 Task: Find a place to stay in Haicheng, China from 12th to 16th July for 3 adults, with a price range of ₹820 to ₹100000+ and amenities like Wifi and Free parking.
Action: Mouse moved to (411, 101)
Screenshot: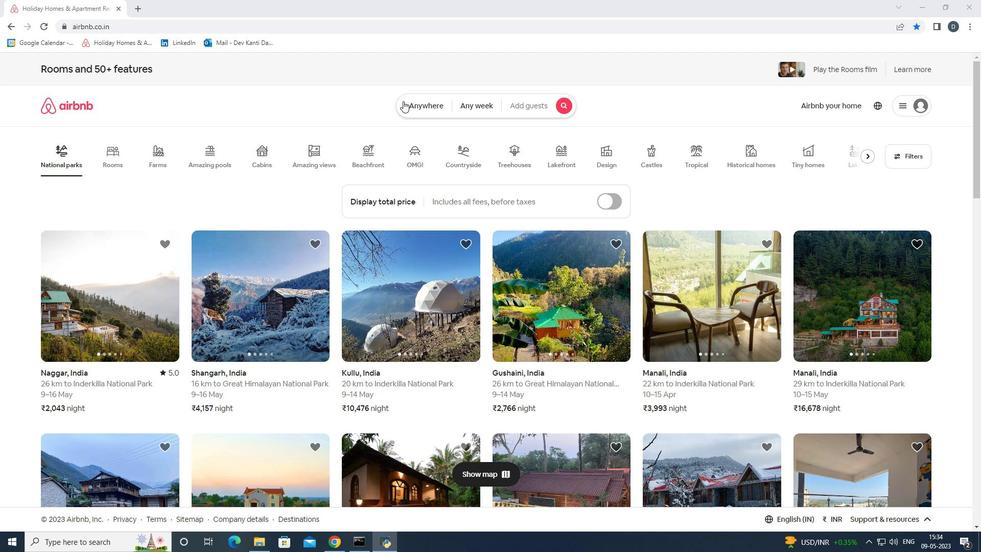 
Action: Mouse pressed left at (411, 101)
Screenshot: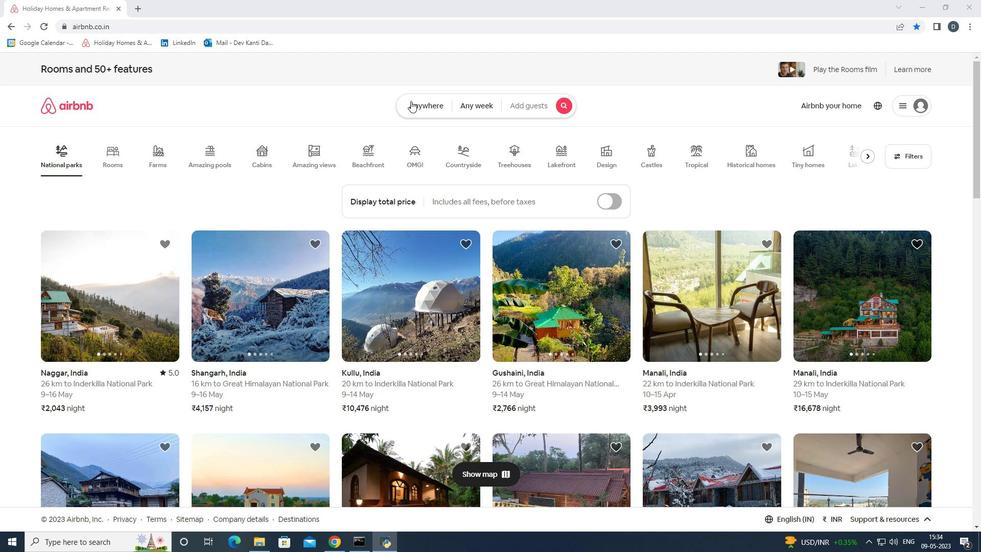 
Action: Mouse moved to (359, 149)
Screenshot: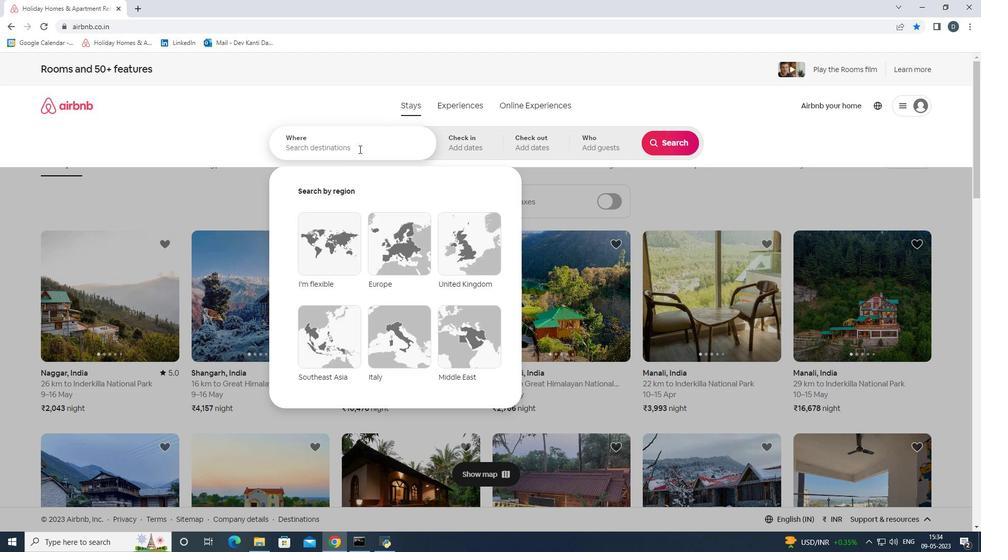 
Action: Mouse pressed left at (359, 149)
Screenshot: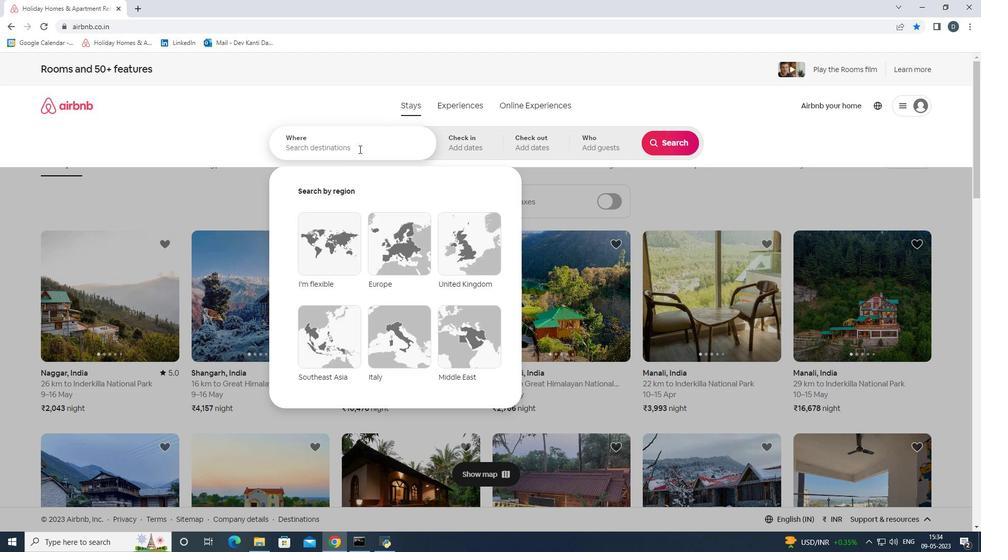 
Action: Key pressed <Key.shift><Key.shift><Key.shift><Key.shift><Key.shift><Key.shift><Key.shift><Key.shift><Key.shift>Haicheng,<Key.space><Key.shift><Key.shift><Key.shift><Key.shift><Key.shift><Key.shift><Key.shift><Key.shift><Key.shift>China<Key.enter>
Screenshot: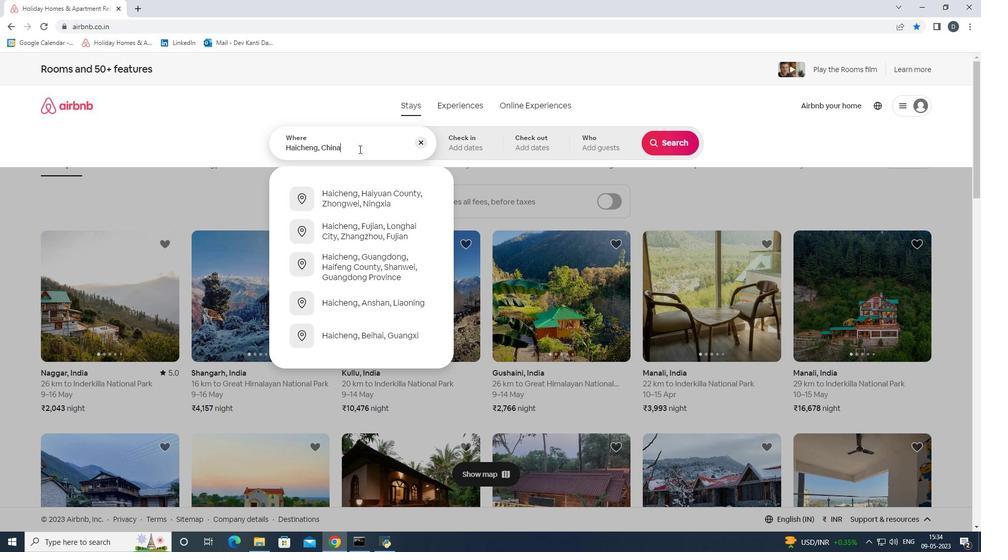 
Action: Mouse moved to (663, 231)
Screenshot: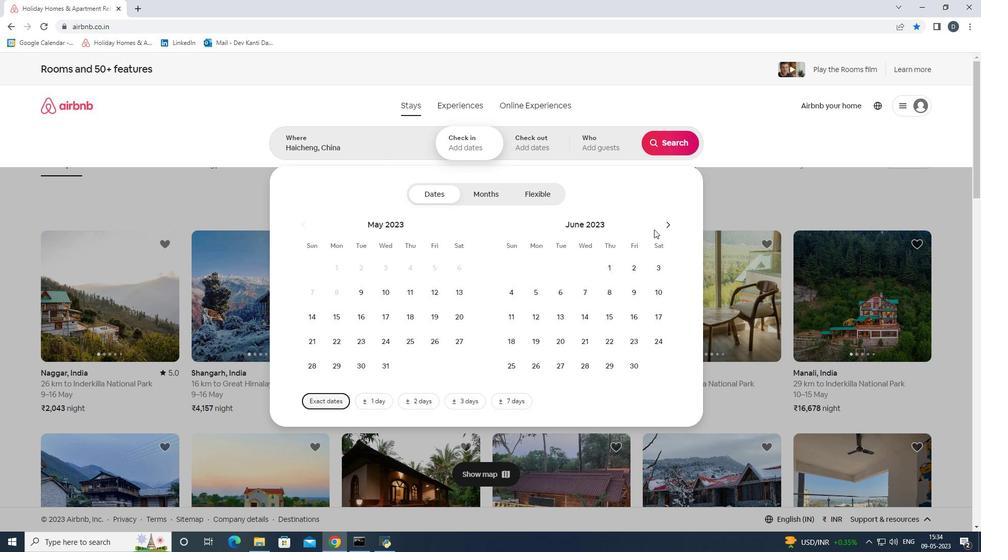 
Action: Mouse pressed left at (663, 231)
Screenshot: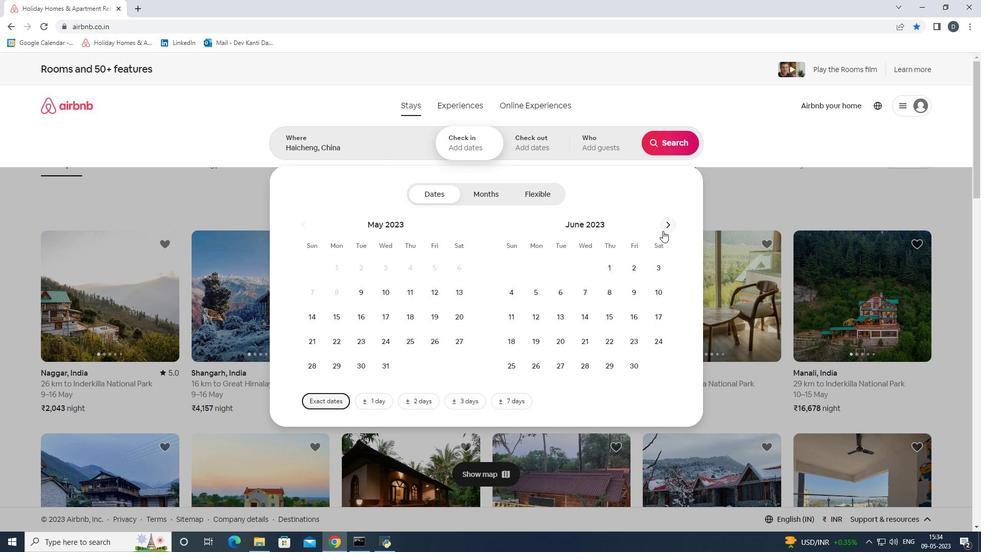 
Action: Mouse moved to (667, 226)
Screenshot: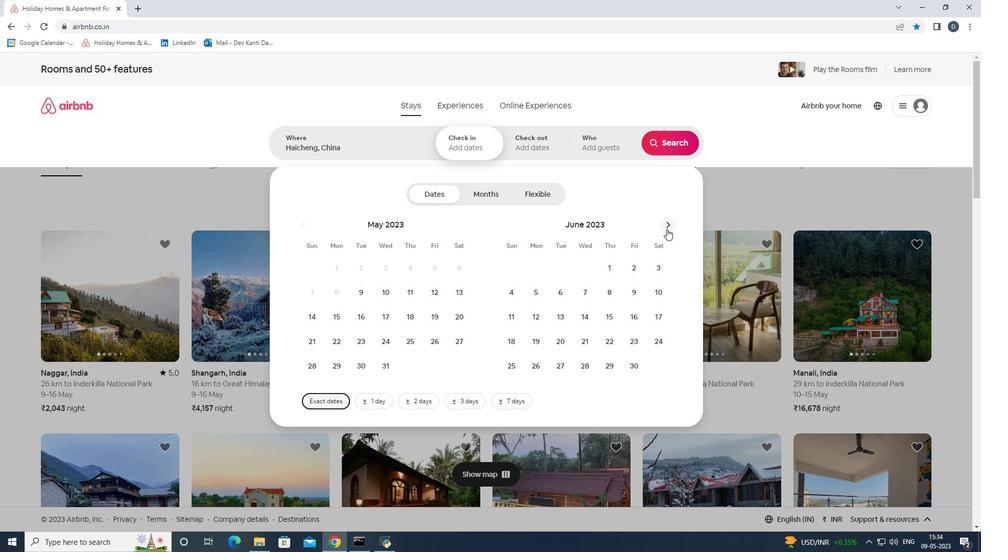 
Action: Mouse pressed left at (667, 226)
Screenshot: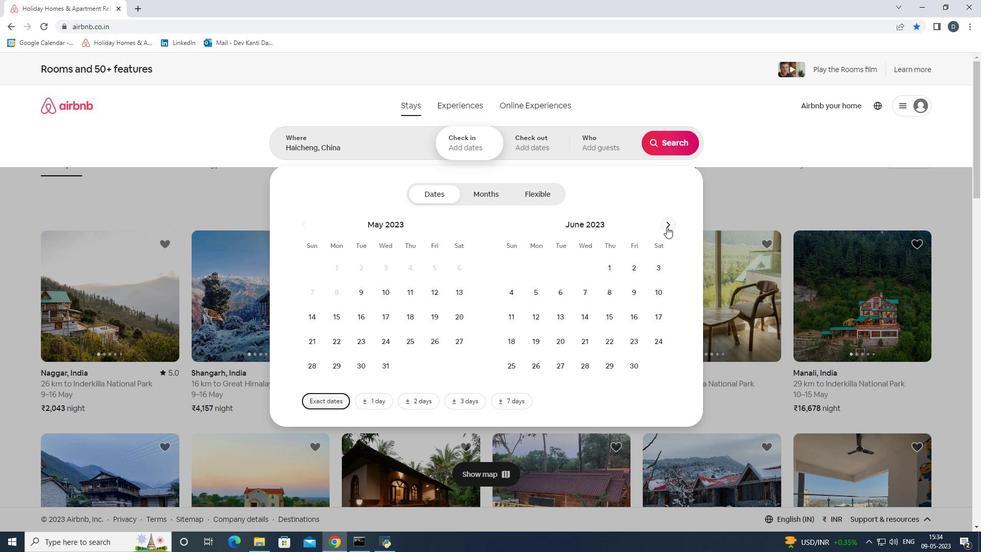 
Action: Mouse moved to (589, 314)
Screenshot: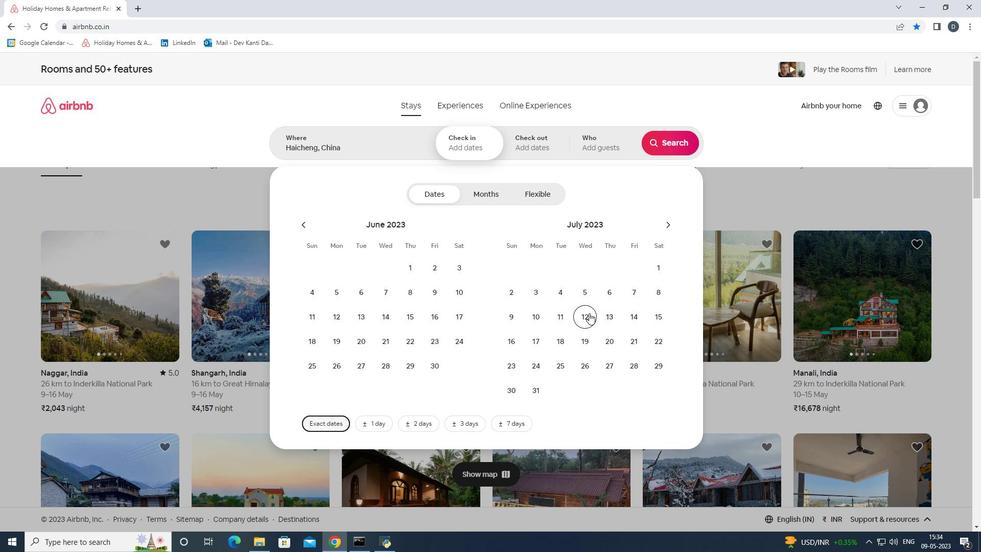 
Action: Mouse pressed left at (589, 314)
Screenshot: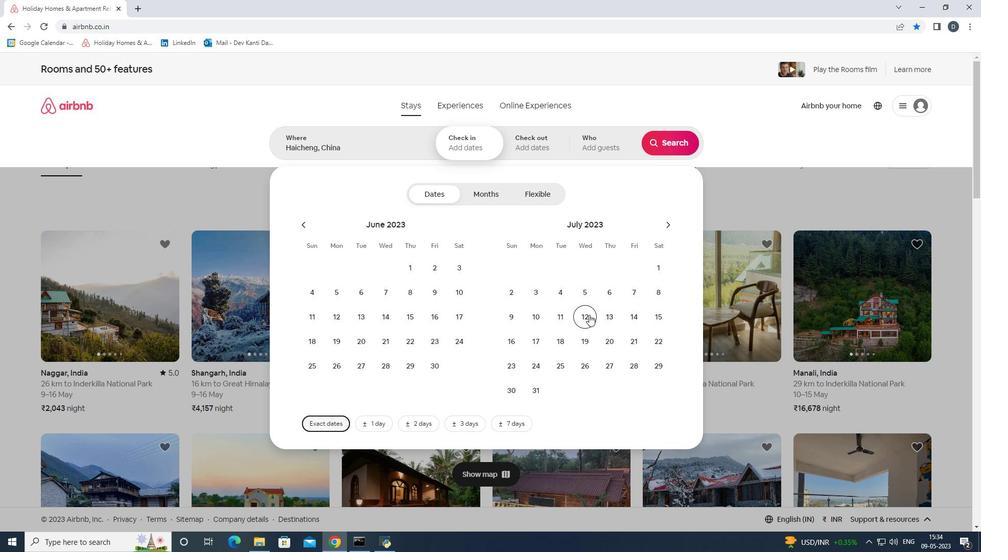 
Action: Mouse moved to (517, 339)
Screenshot: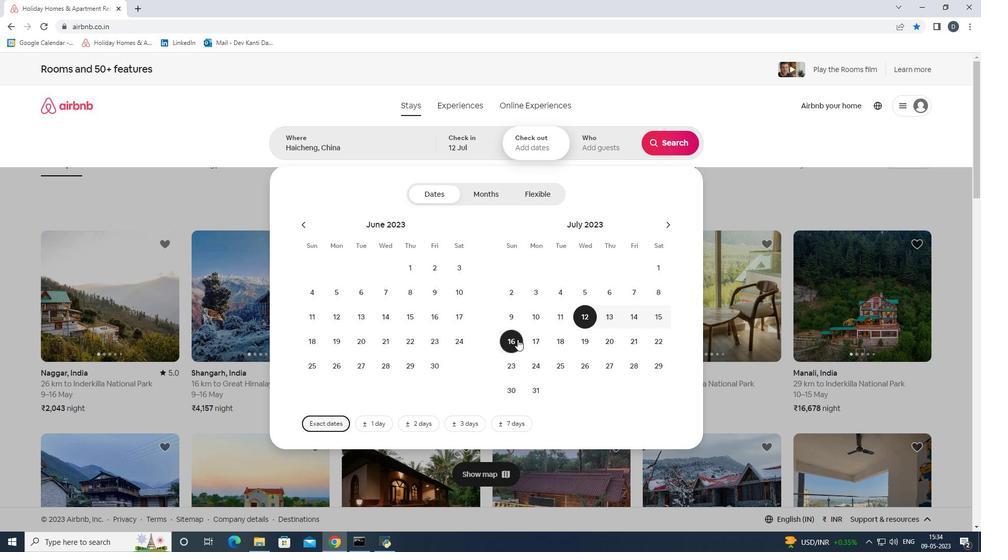 
Action: Mouse pressed left at (517, 339)
Screenshot: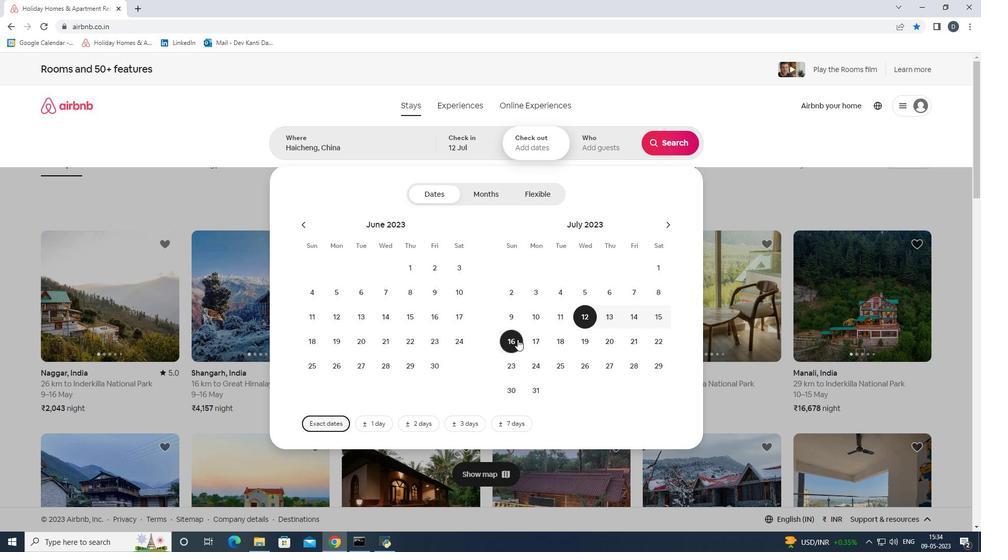 
Action: Mouse moved to (590, 152)
Screenshot: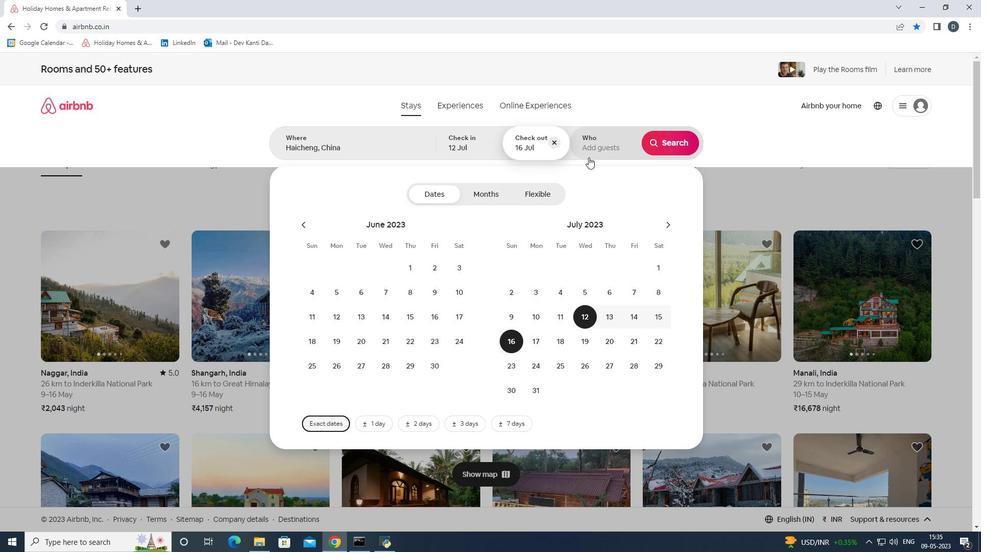 
Action: Mouse pressed left at (590, 152)
Screenshot: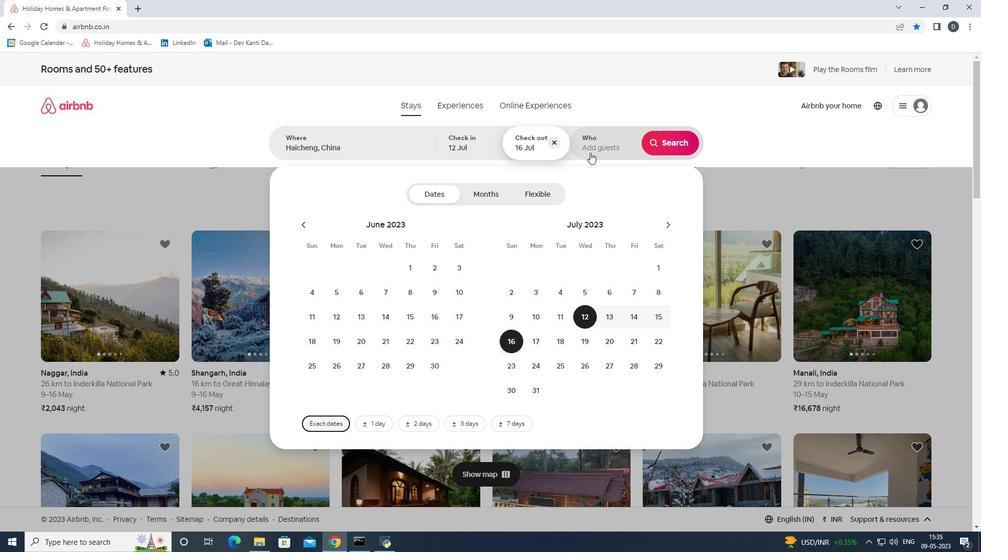 
Action: Mouse moved to (670, 198)
Screenshot: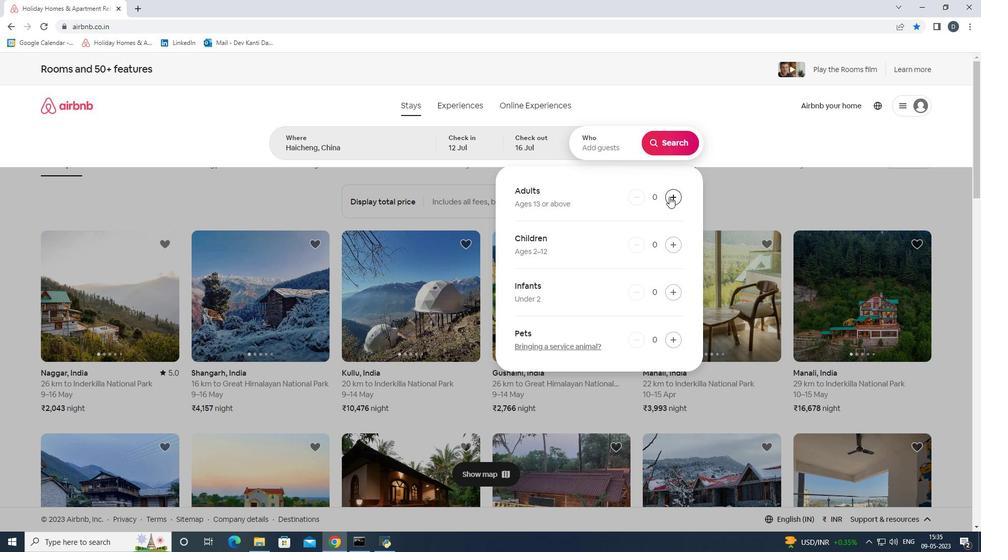 
Action: Mouse pressed left at (670, 198)
Screenshot: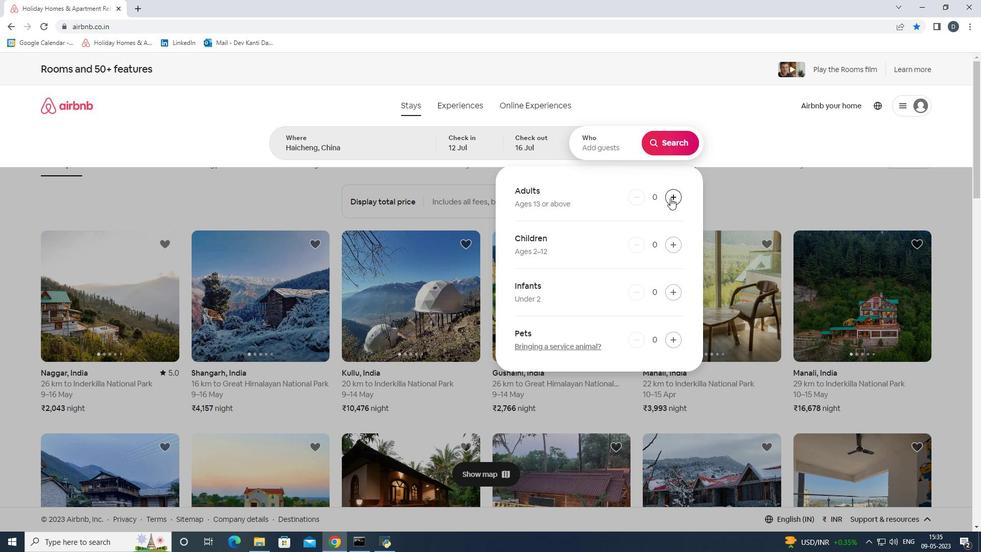 
Action: Mouse pressed left at (670, 198)
Screenshot: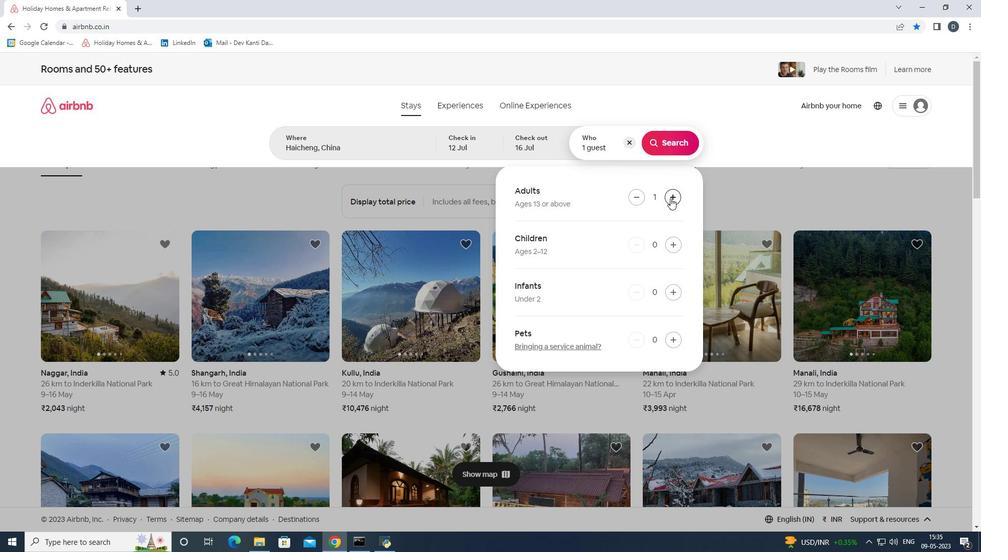 
Action: Mouse pressed left at (670, 198)
Screenshot: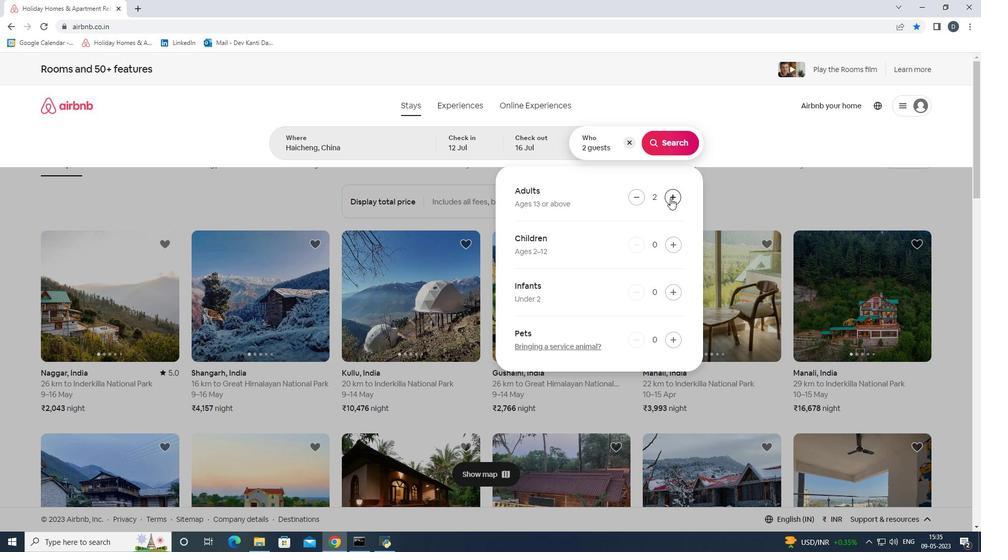 
Action: Mouse pressed left at (670, 198)
Screenshot: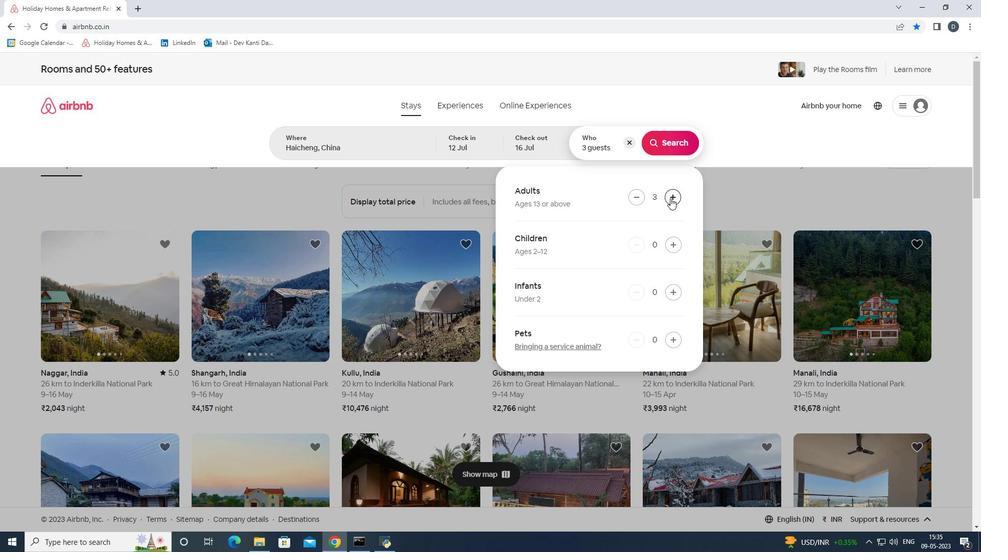 
Action: Mouse pressed left at (670, 198)
Screenshot: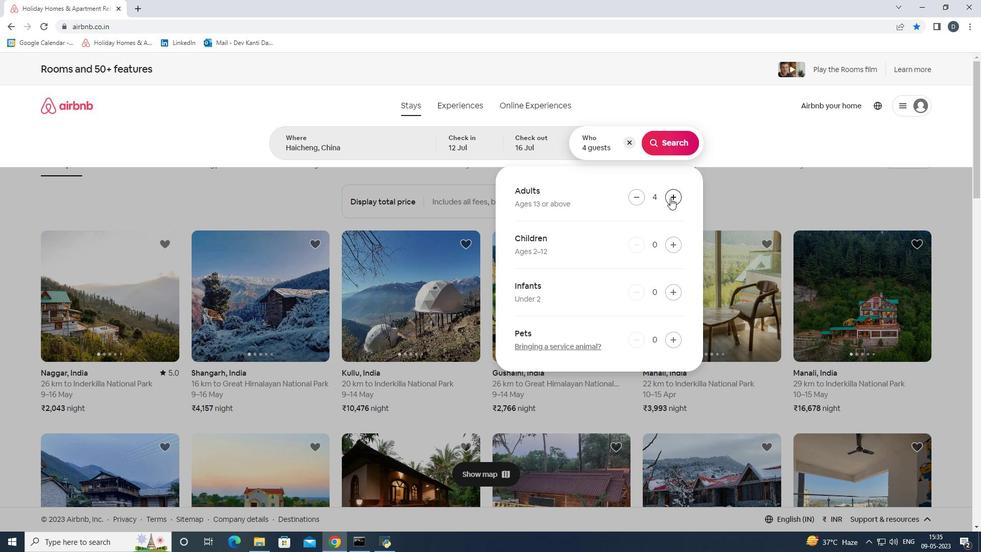 
Action: Mouse pressed left at (670, 198)
Screenshot: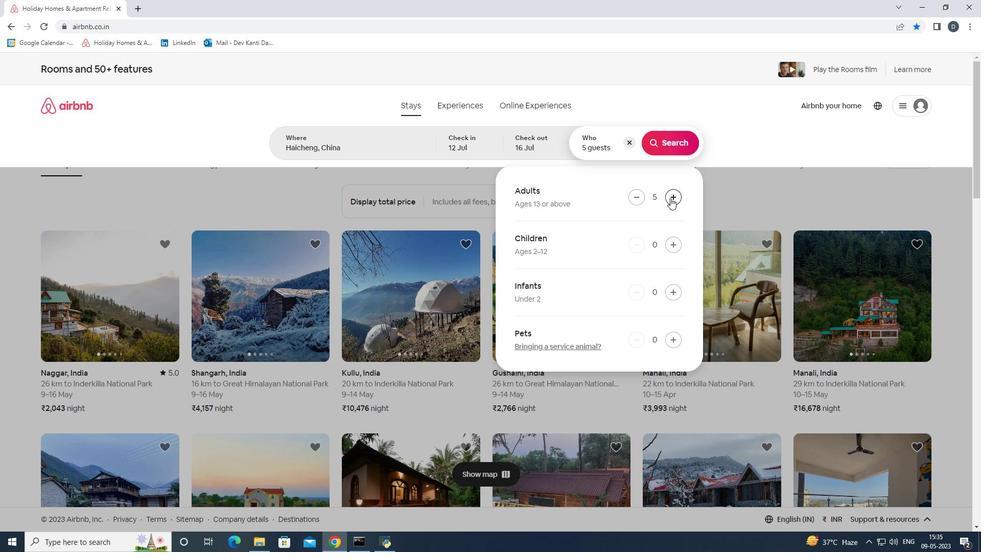 
Action: Mouse pressed left at (670, 198)
Screenshot: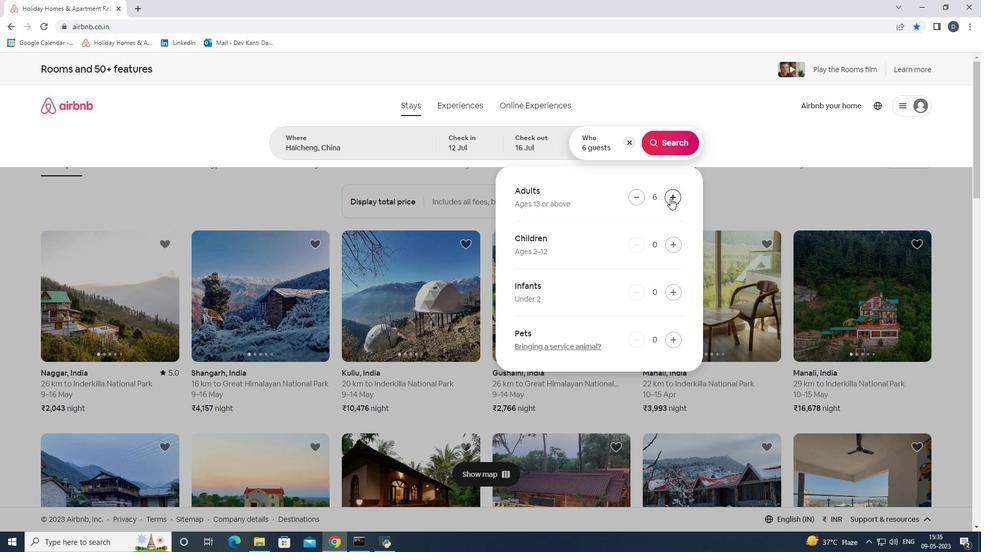 
Action: Mouse pressed left at (670, 198)
Screenshot: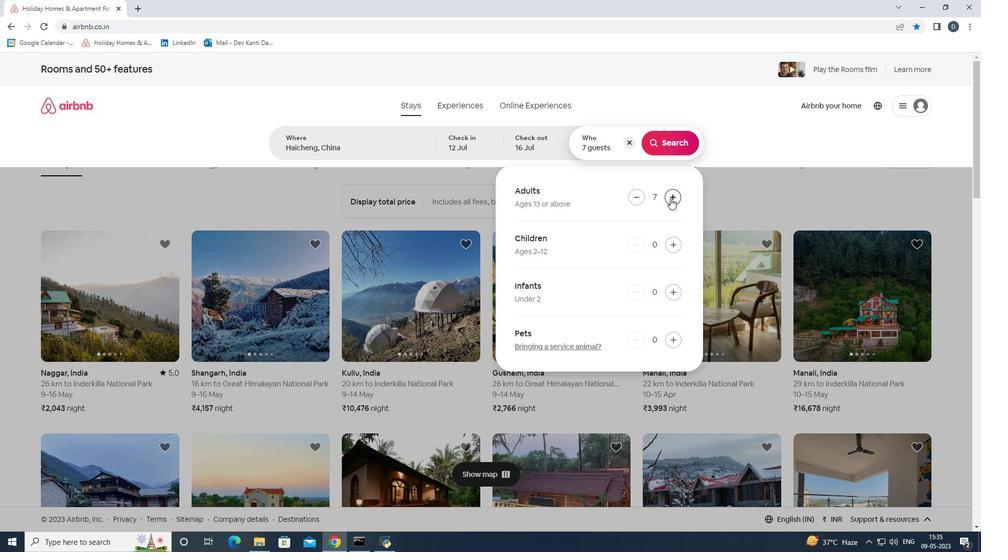 
Action: Mouse moved to (673, 148)
Screenshot: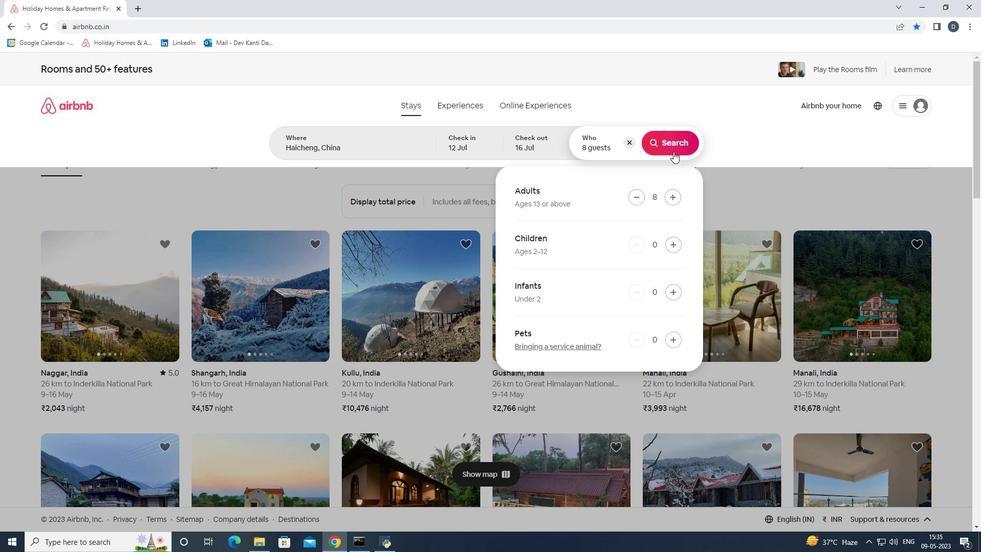 
Action: Mouse pressed left at (673, 148)
Screenshot: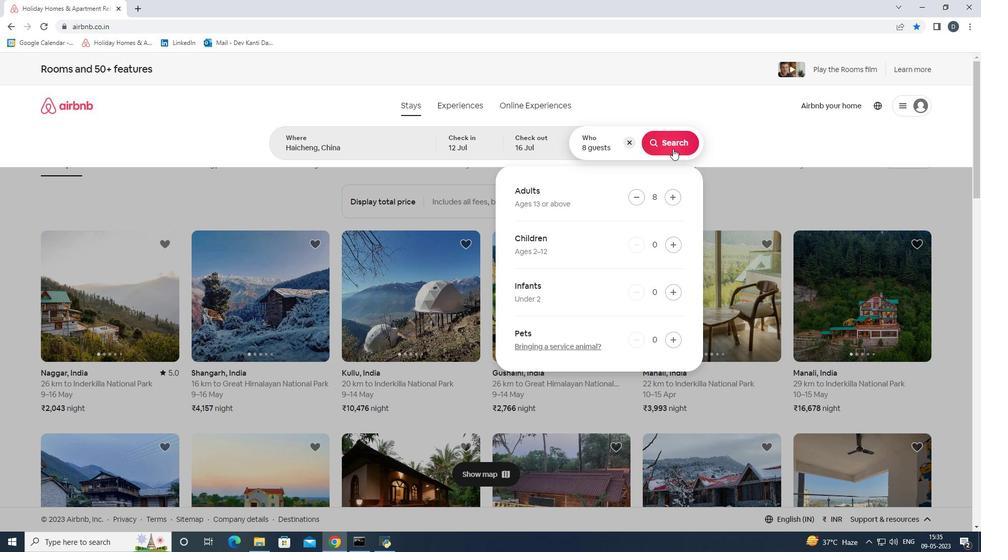 
Action: Mouse moved to (928, 113)
Screenshot: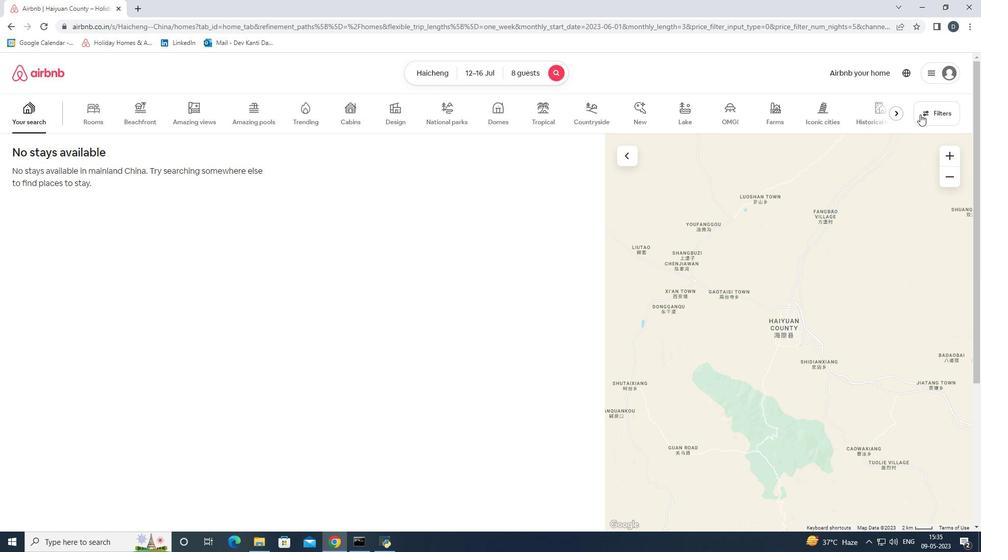 
Action: Mouse pressed left at (928, 113)
Screenshot: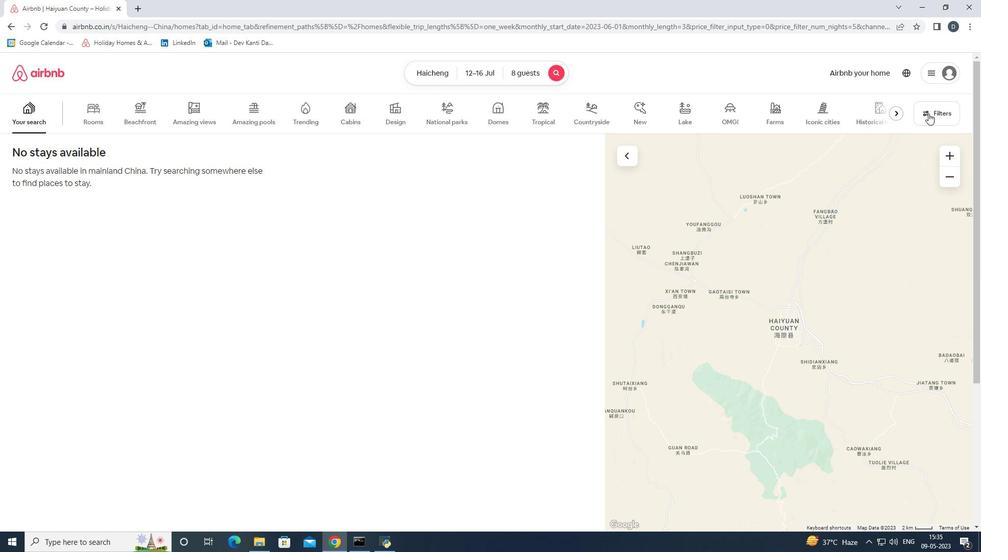 
Action: Mouse moved to (421, 361)
Screenshot: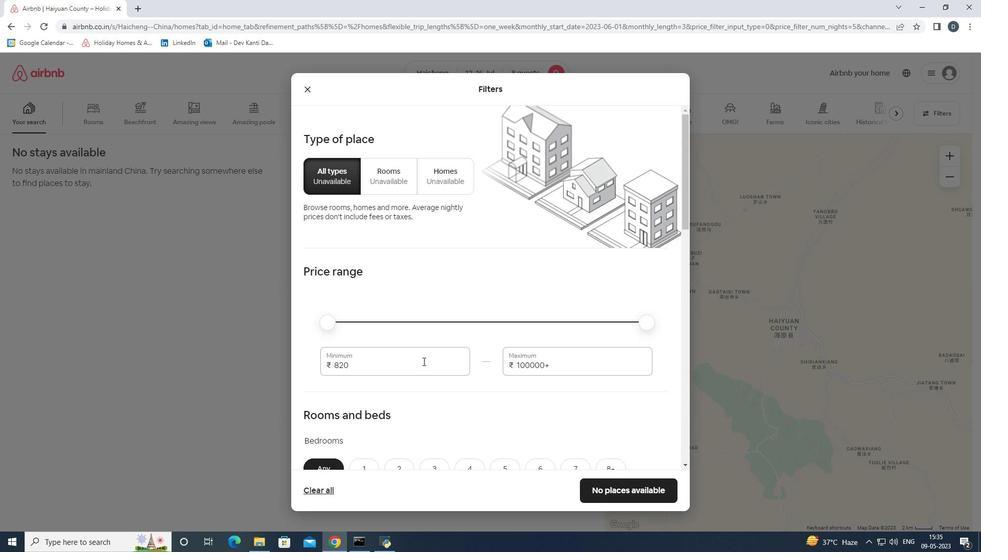 
Action: Mouse pressed left at (421, 361)
Screenshot: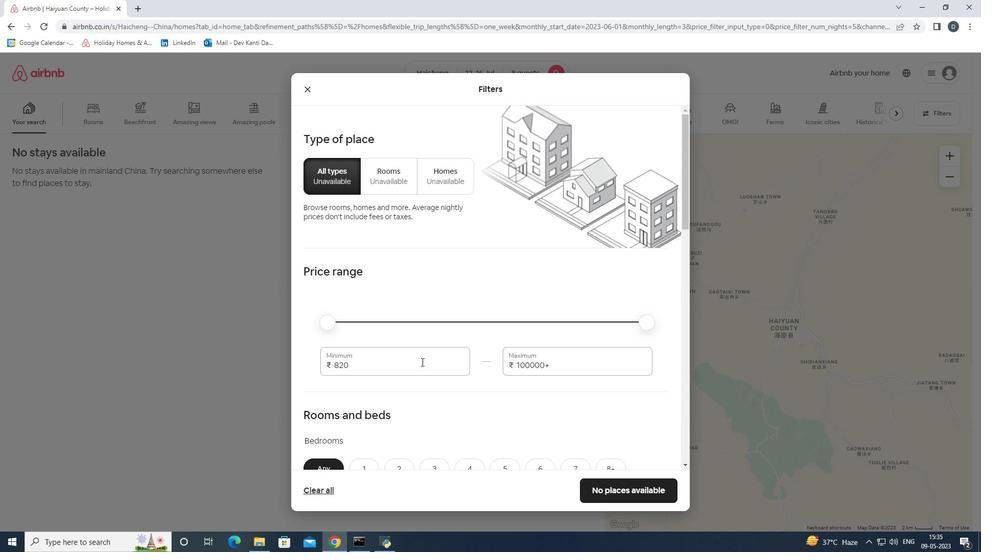
Action: Mouse pressed left at (421, 361)
Screenshot: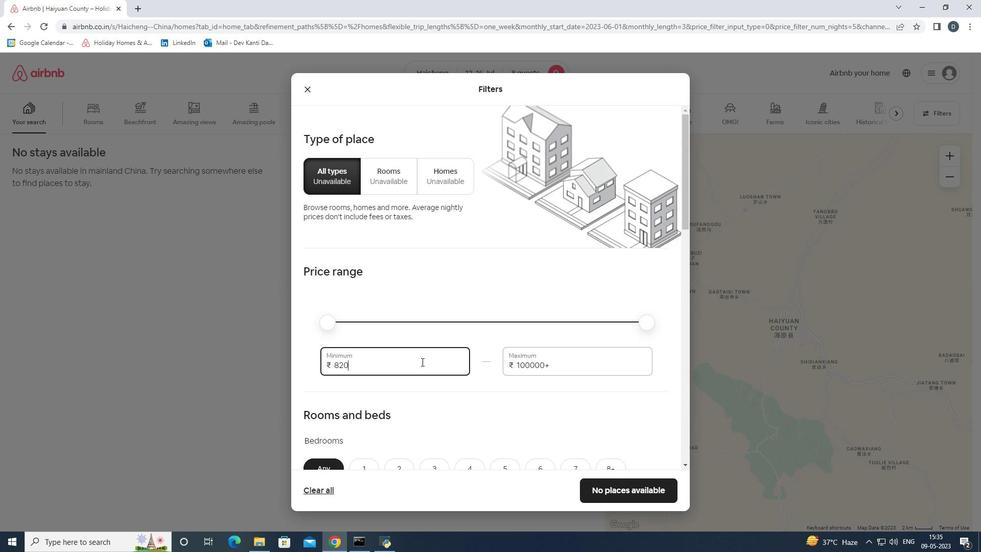 
Action: Mouse moved to (443, 367)
Screenshot: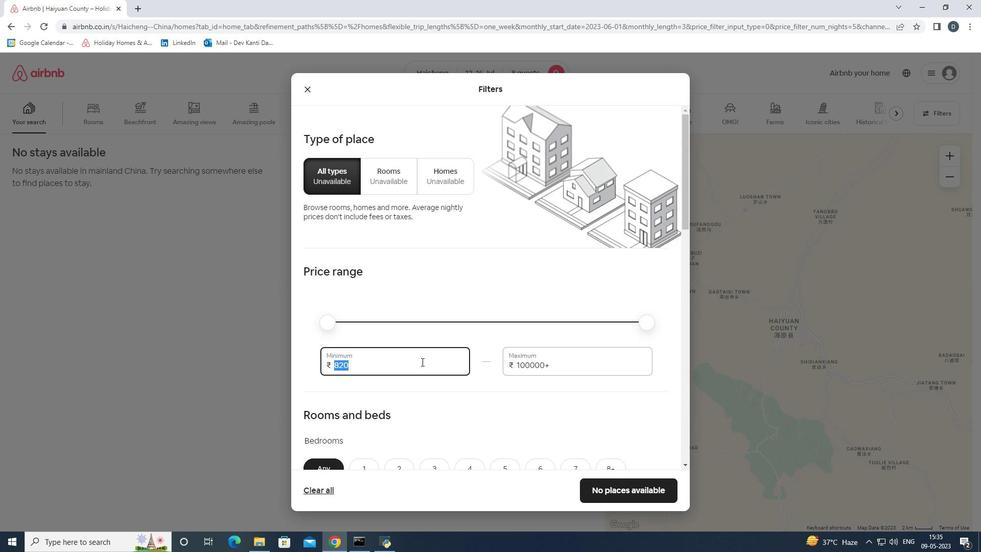 
Action: Key pressed 10000<Key.tab>16000
Screenshot: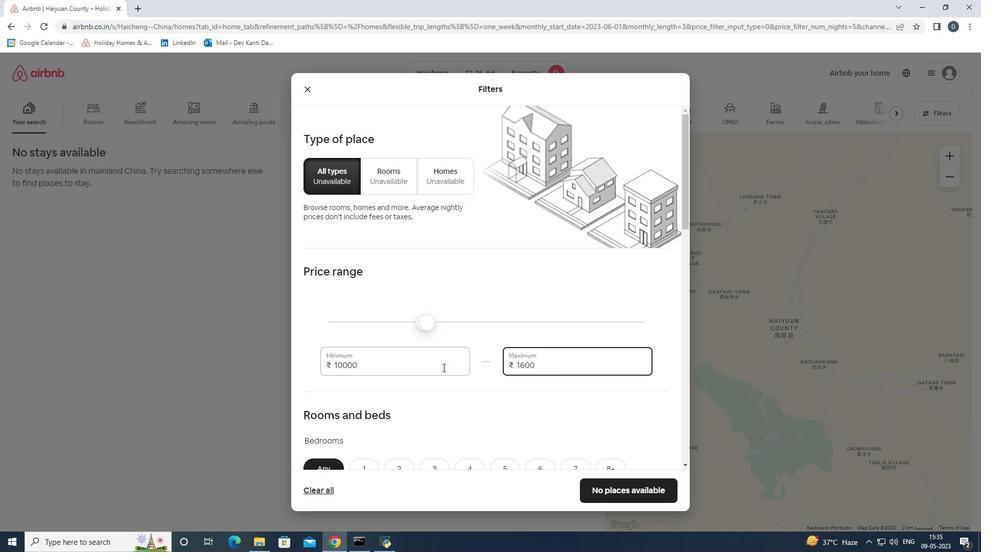 
Action: Mouse moved to (444, 367)
Screenshot: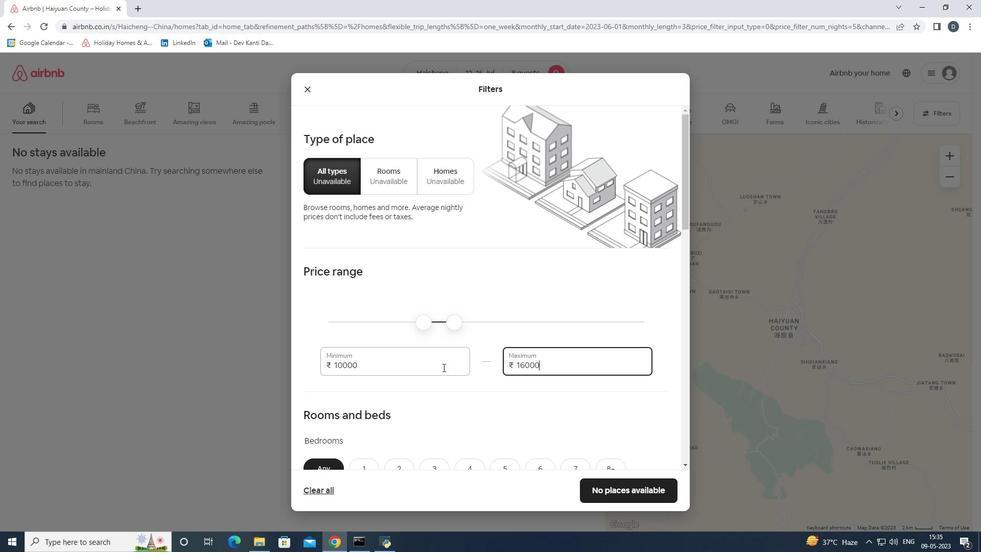 
Action: Mouse scrolled (444, 367) with delta (0, 0)
Screenshot: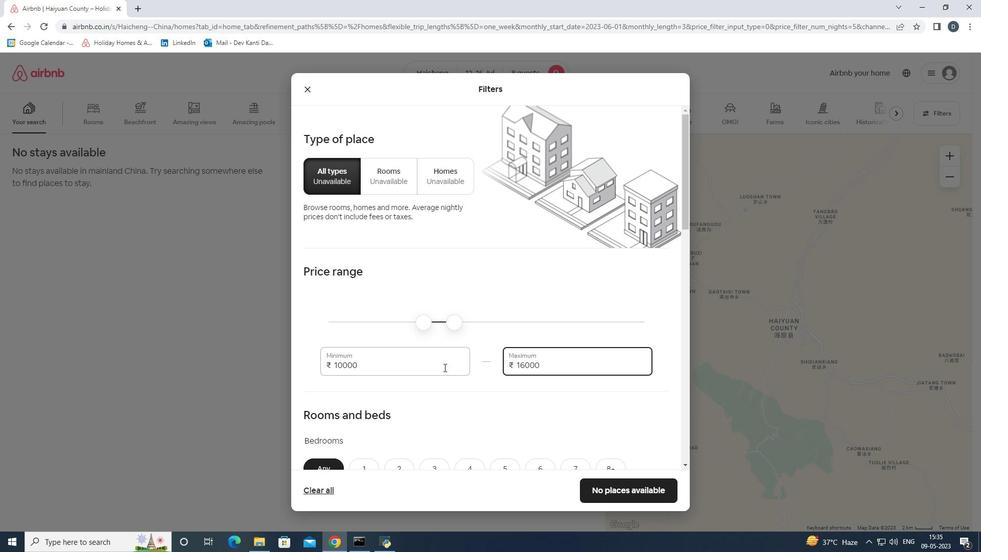 
Action: Mouse scrolled (444, 367) with delta (0, 0)
Screenshot: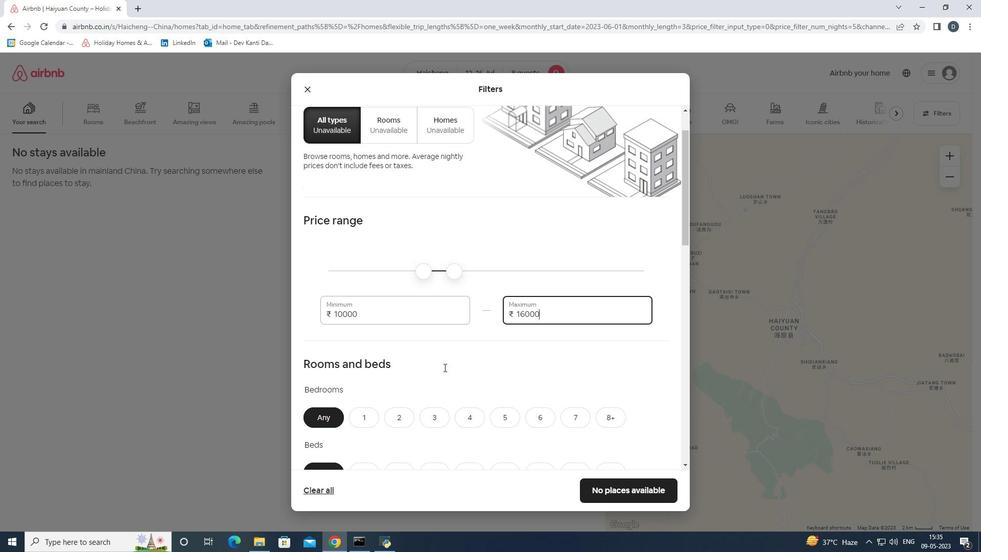 
Action: Mouse moved to (442, 367)
Screenshot: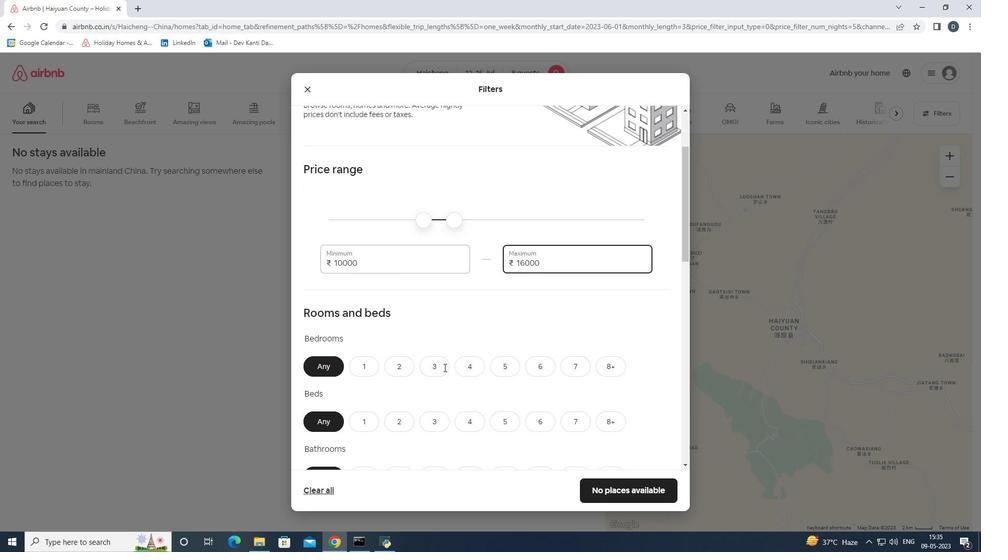 
Action: Mouse scrolled (442, 367) with delta (0, 0)
Screenshot: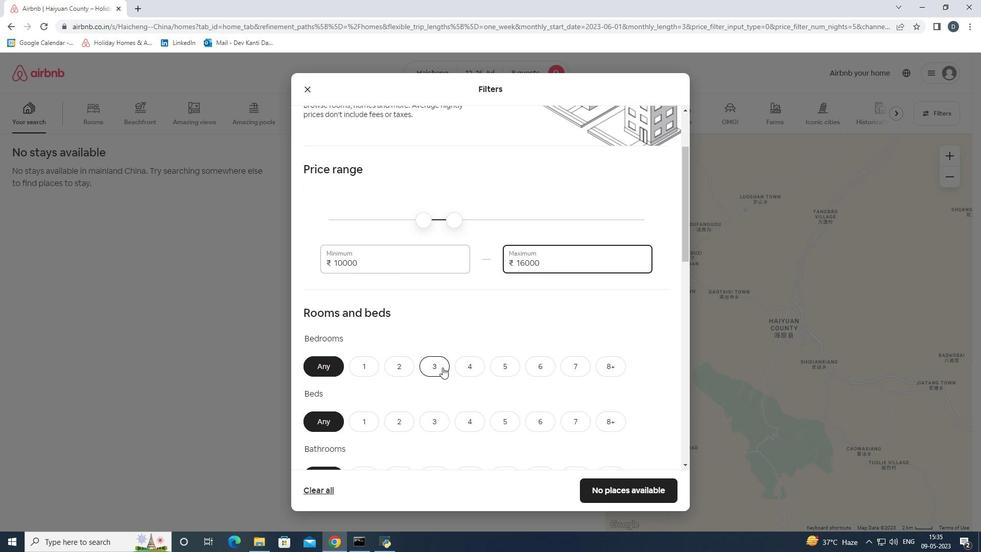 
Action: Mouse scrolled (442, 367) with delta (0, 0)
Screenshot: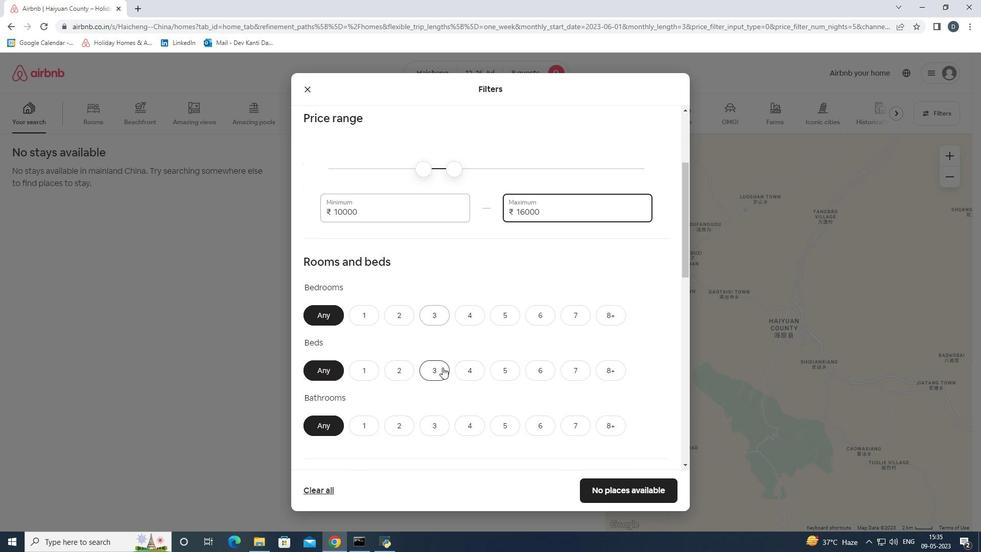 
Action: Mouse moved to (603, 272)
Screenshot: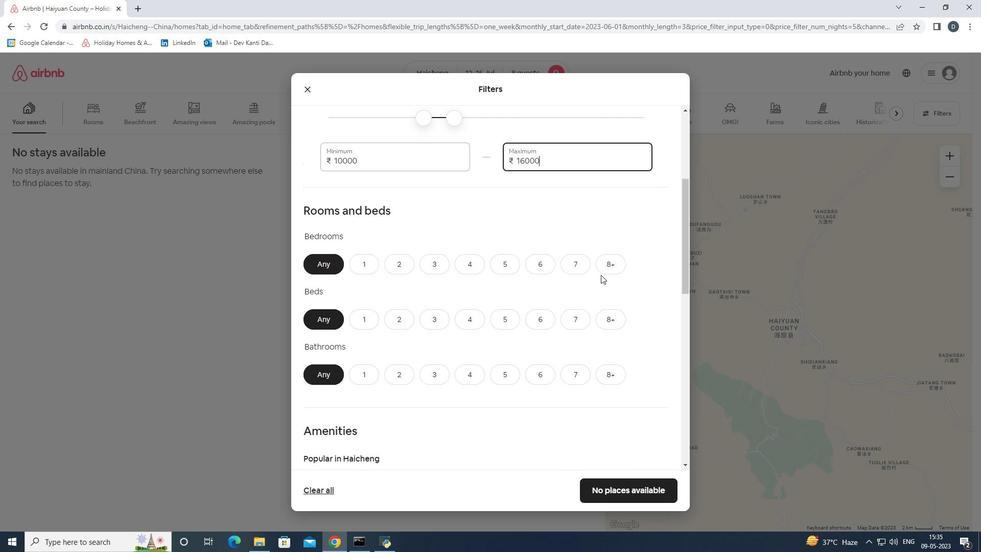 
Action: Mouse pressed left at (603, 272)
Screenshot: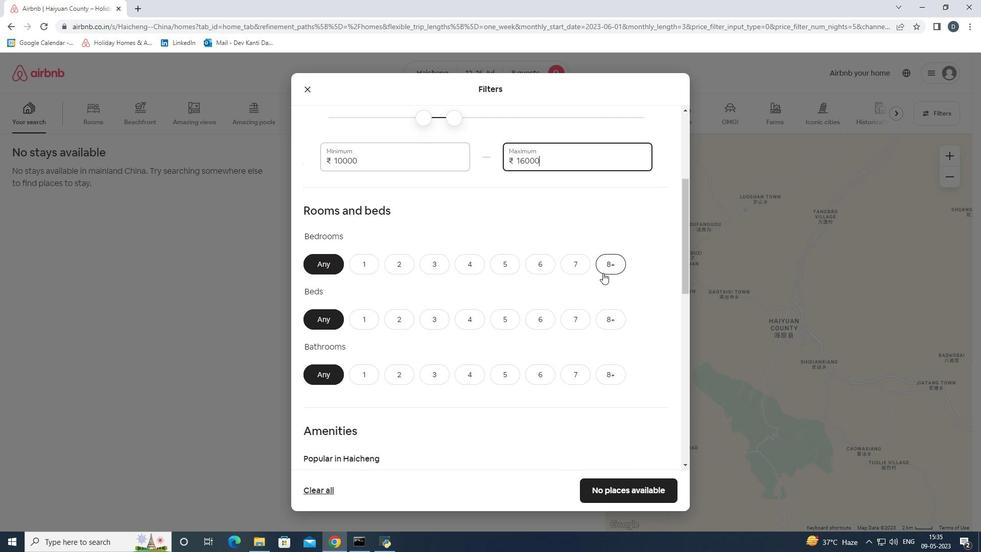 
Action: Mouse moved to (609, 312)
Screenshot: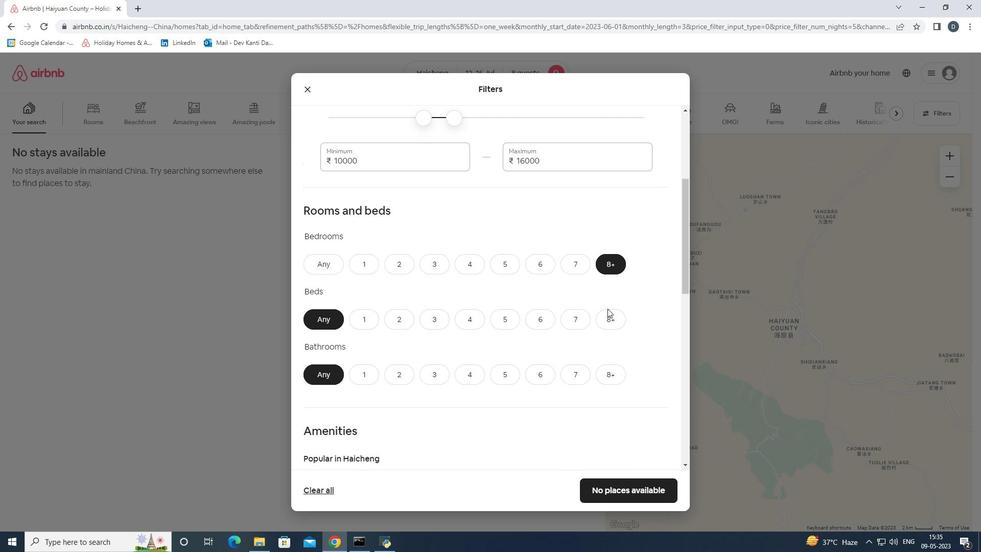 
Action: Mouse pressed left at (609, 312)
Screenshot: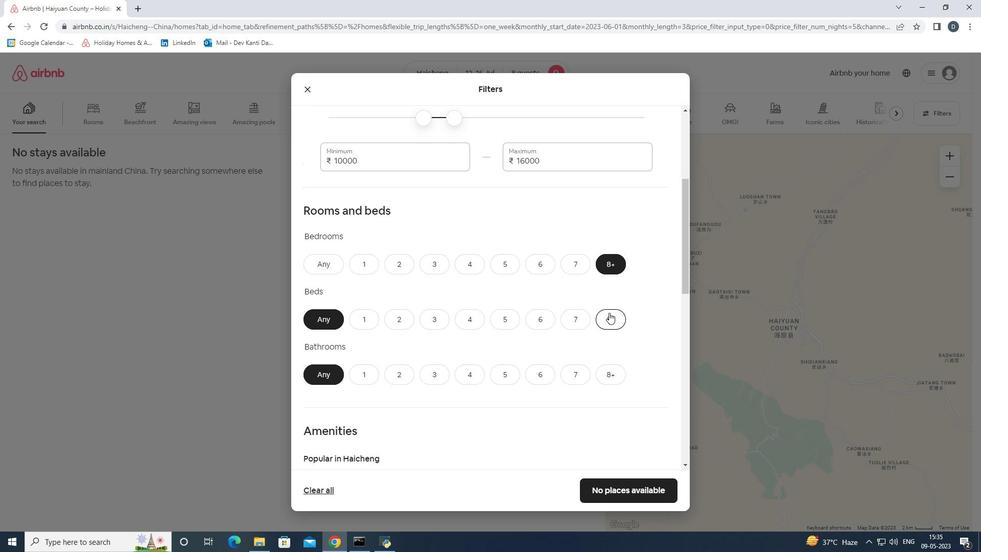 
Action: Mouse moved to (611, 368)
Screenshot: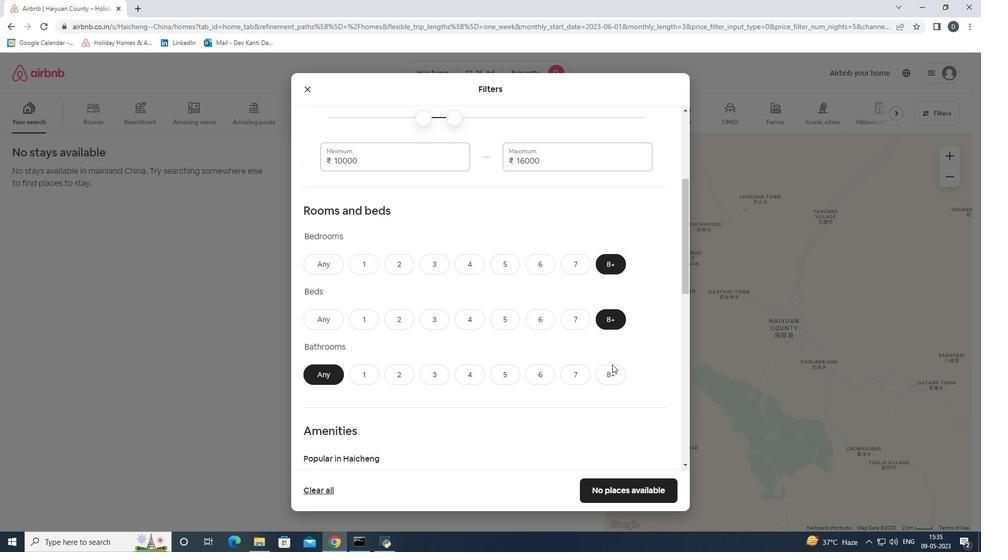 
Action: Mouse pressed left at (611, 368)
Screenshot: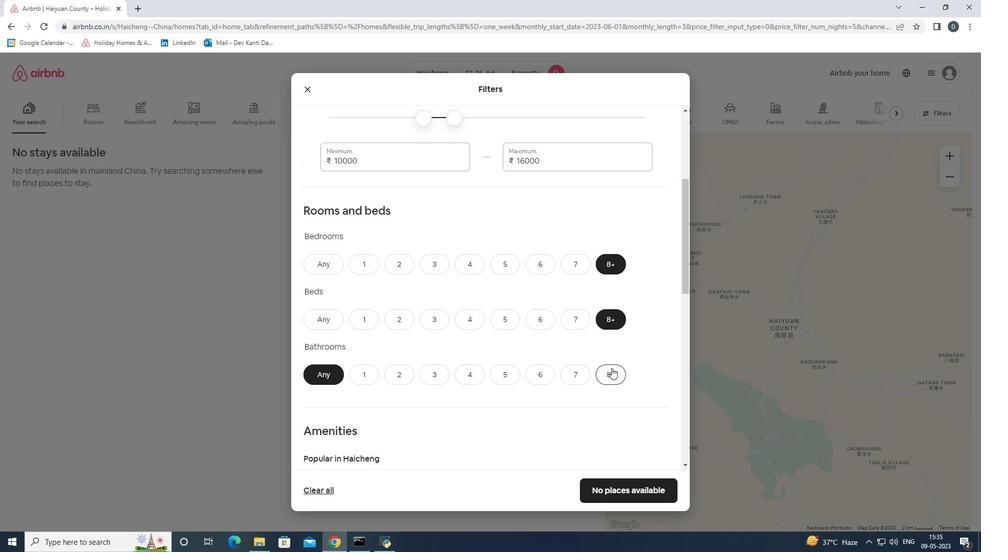
Action: Mouse scrolled (611, 367) with delta (0, 0)
Screenshot: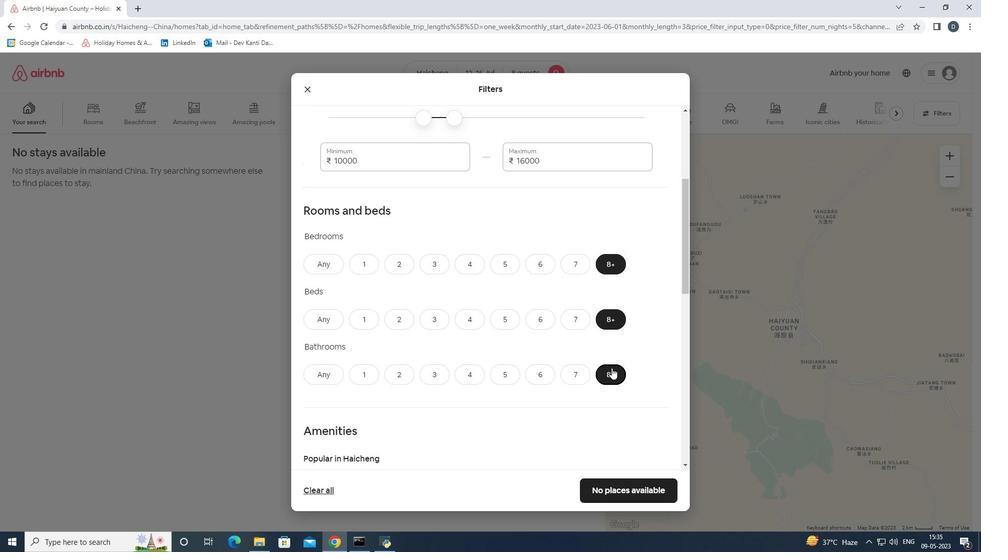 
Action: Mouse scrolled (611, 367) with delta (0, 0)
Screenshot: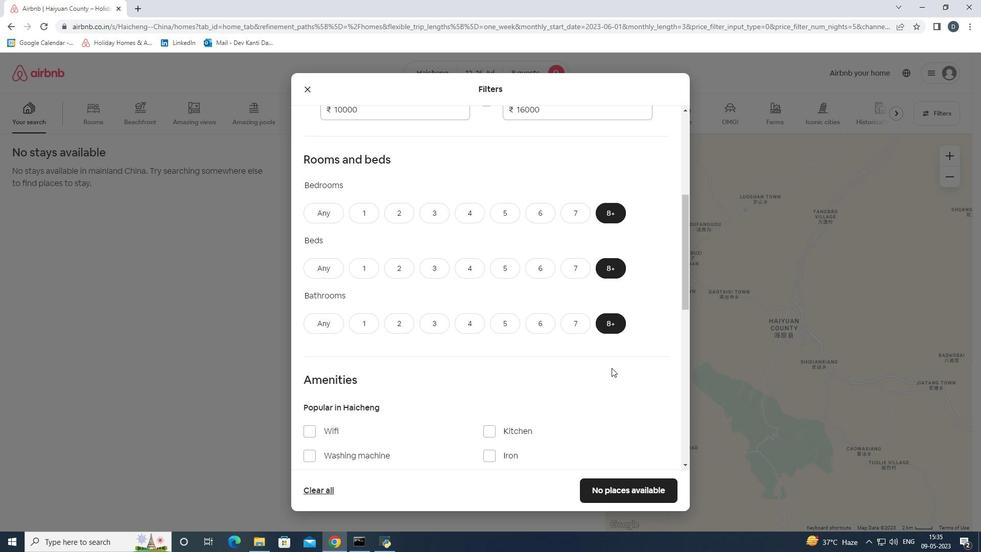 
Action: Mouse scrolled (611, 367) with delta (0, 0)
Screenshot: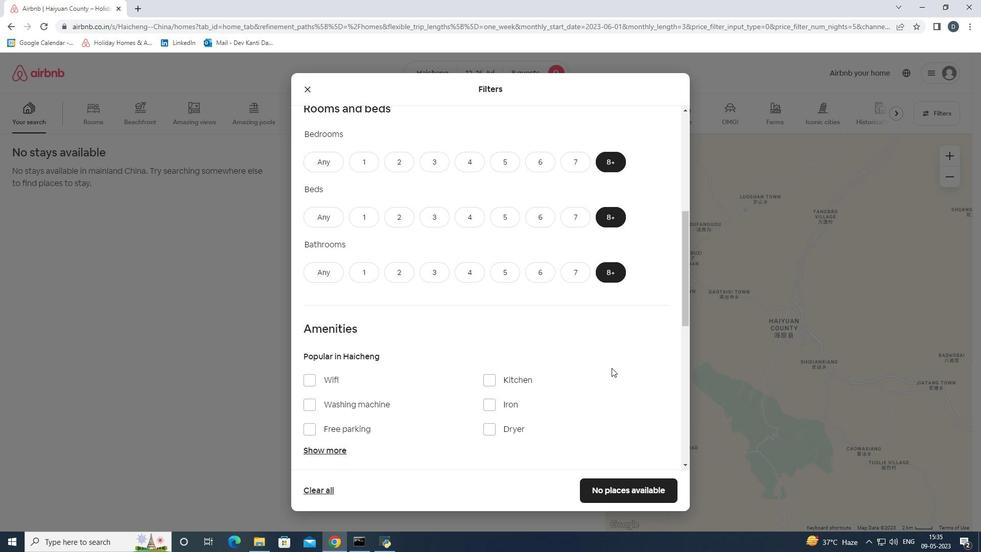 
Action: Mouse moved to (314, 329)
Screenshot: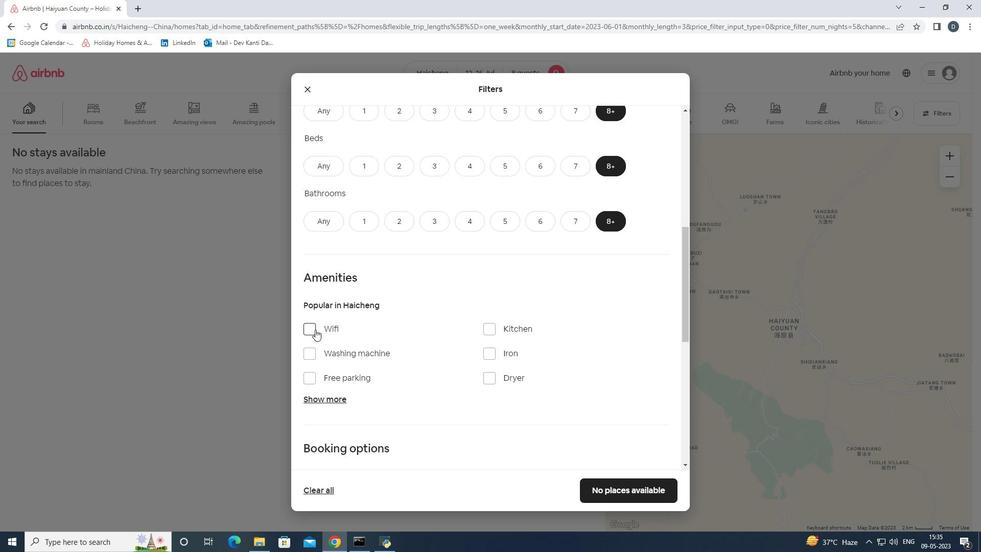 
Action: Mouse pressed left at (314, 329)
Screenshot: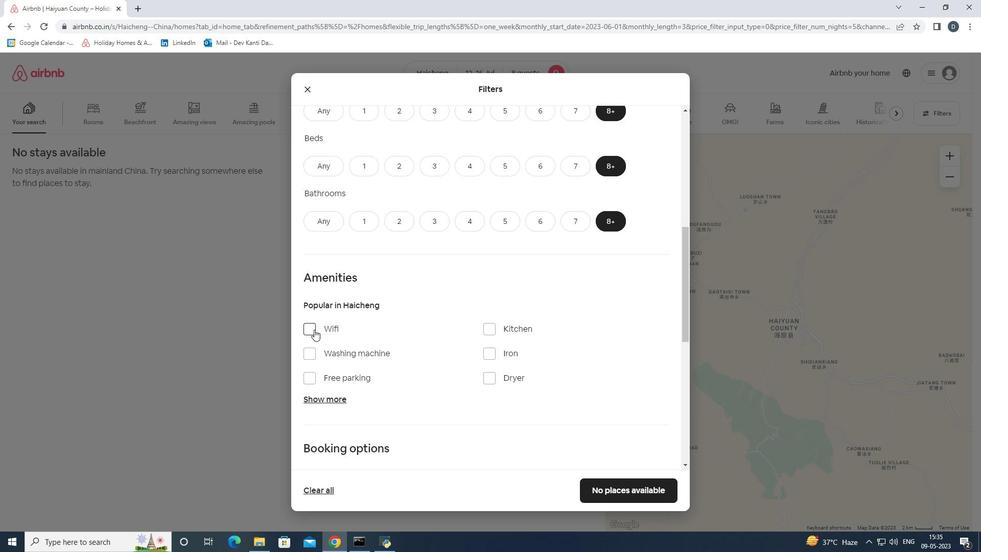 
Action: Mouse moved to (312, 375)
Screenshot: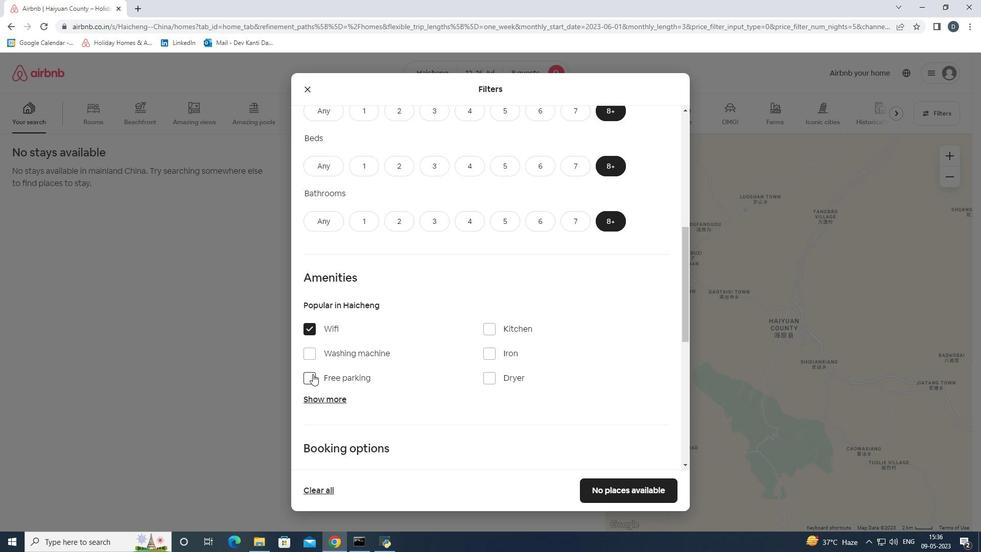 
Action: Mouse pressed left at (312, 375)
Screenshot: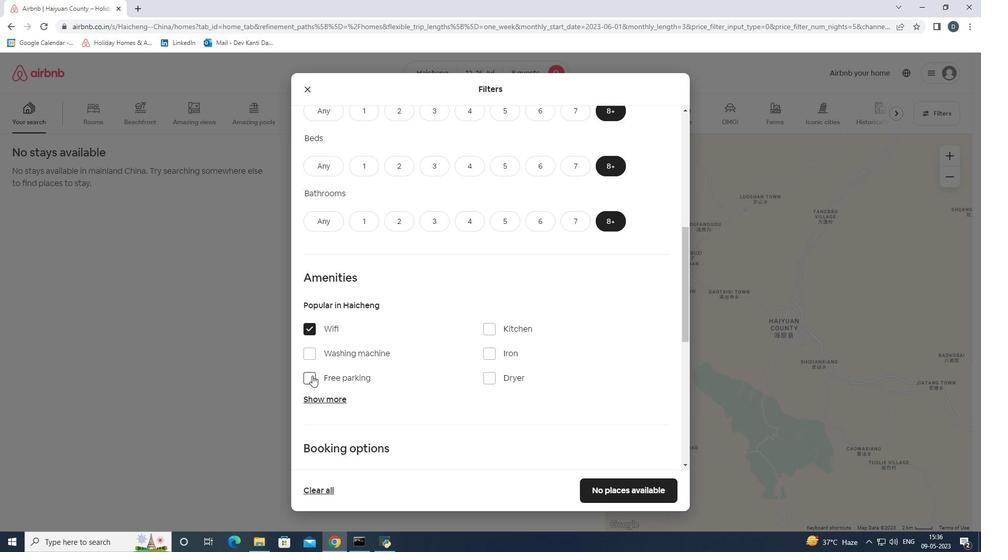 
Action: Mouse moved to (315, 396)
Screenshot: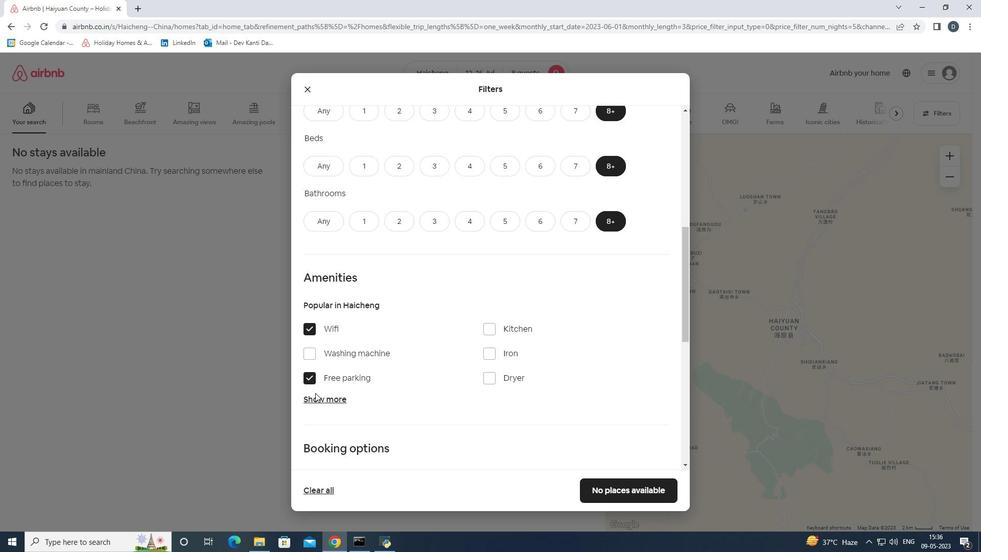 
Action: Mouse pressed left at (315, 396)
Screenshot: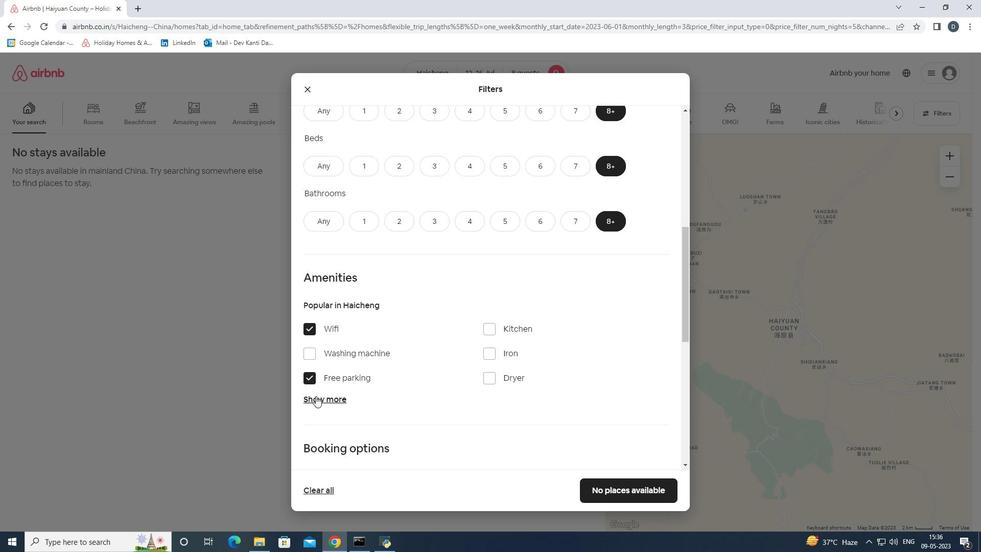 
Action: Mouse scrolled (315, 395) with delta (0, 0)
Screenshot: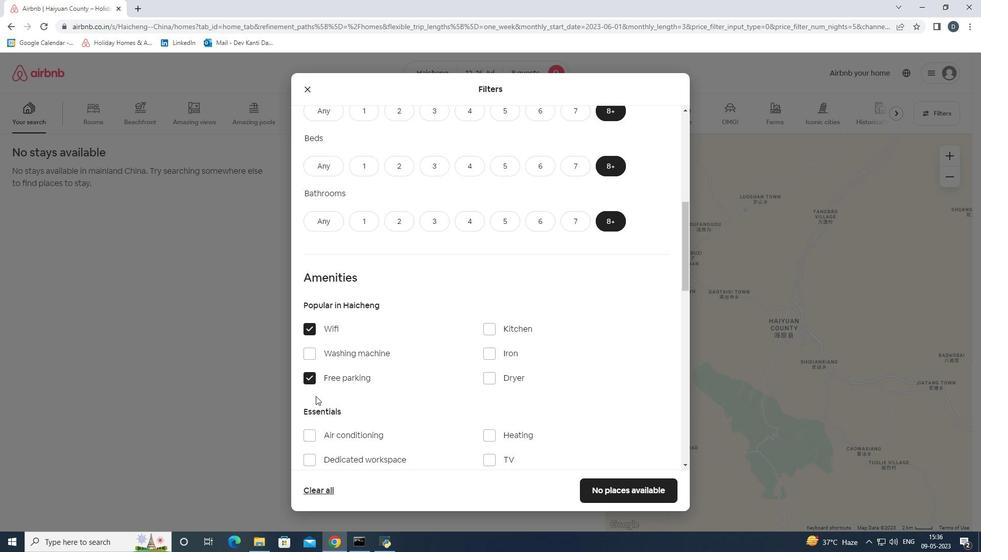 
Action: Mouse scrolled (315, 395) with delta (0, 0)
Screenshot: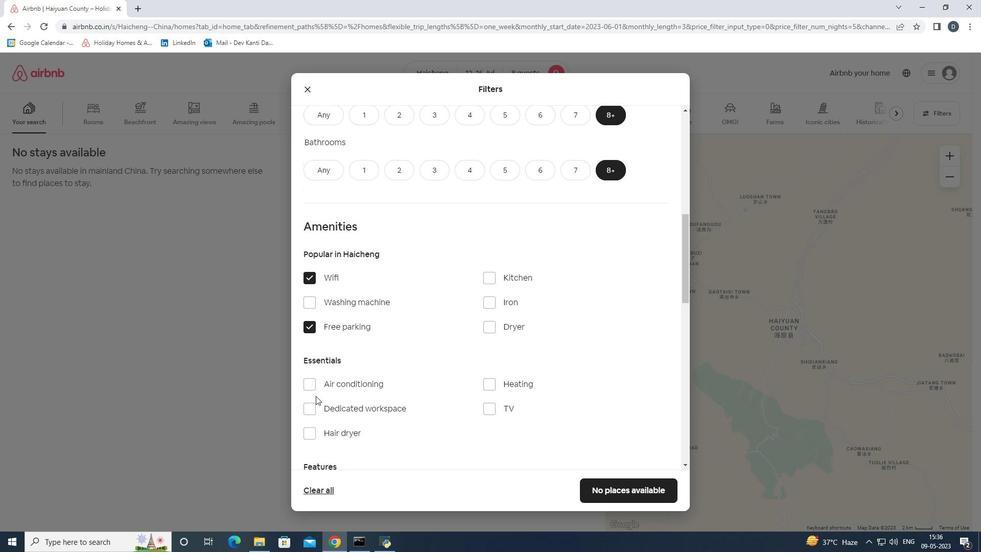 
Action: Mouse moved to (316, 396)
Screenshot: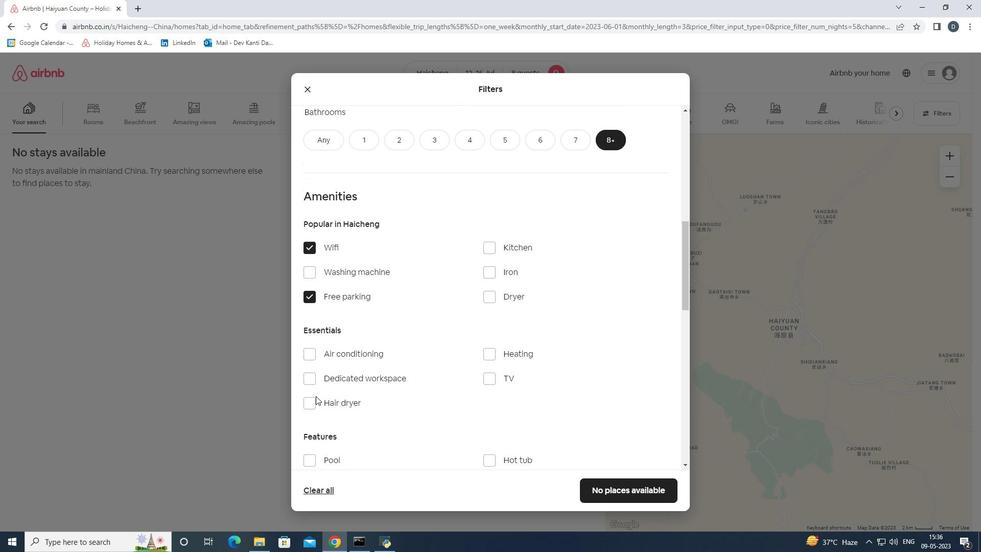 
Action: Mouse scrolled (316, 396) with delta (0, 0)
Screenshot: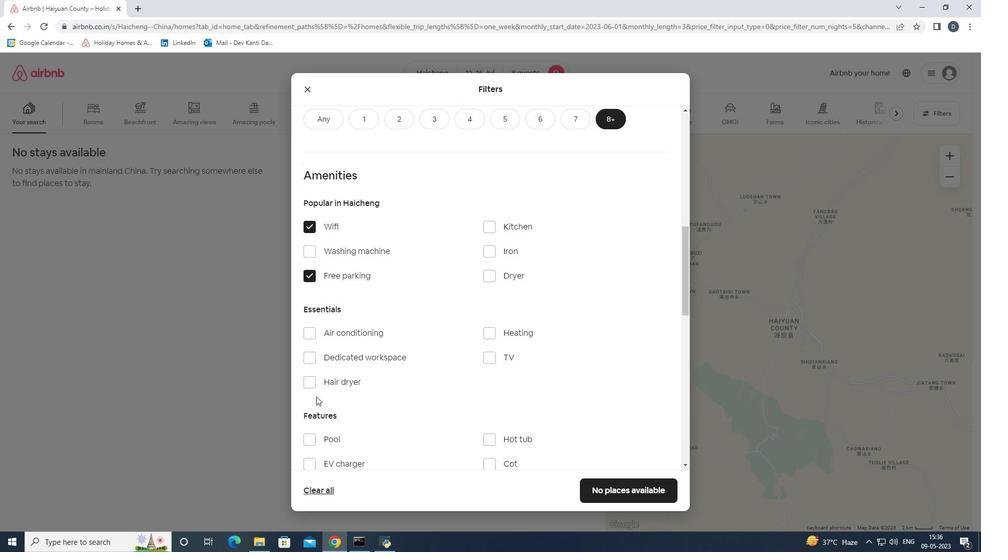 
Action: Mouse moved to (490, 311)
Screenshot: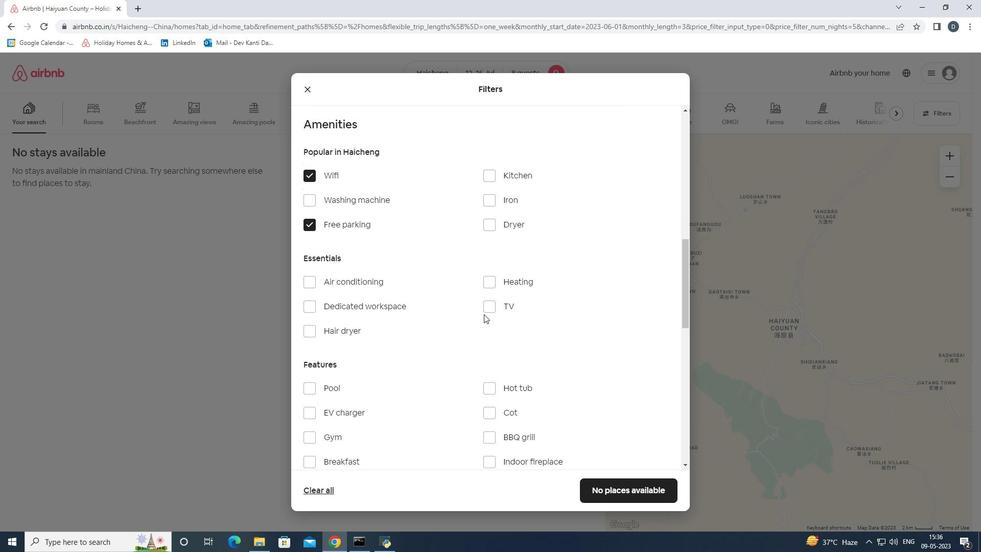 
Action: Mouse pressed left at (490, 311)
Screenshot: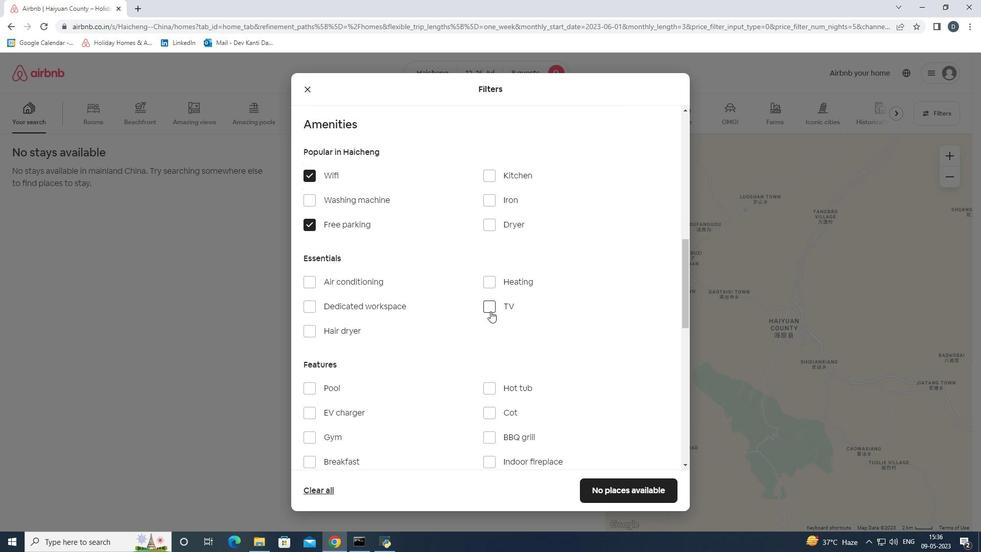 
Action: Mouse moved to (489, 317)
Screenshot: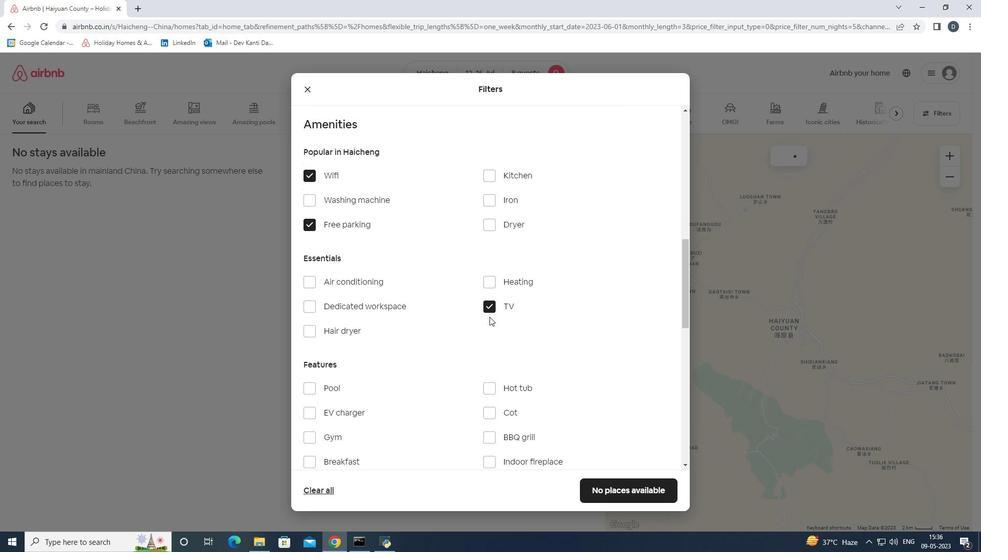 
Action: Mouse scrolled (489, 317) with delta (0, 0)
Screenshot: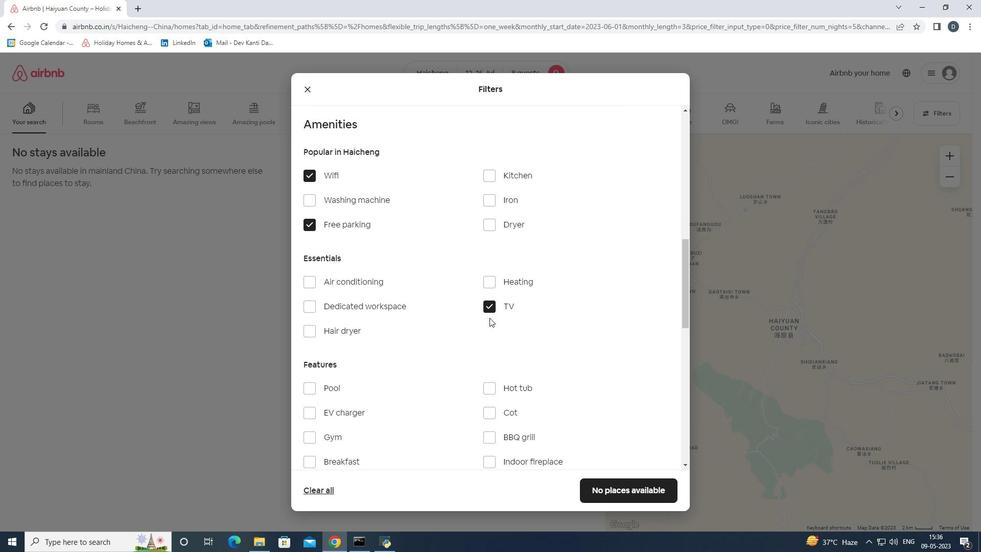 
Action: Mouse scrolled (489, 317) with delta (0, 0)
Screenshot: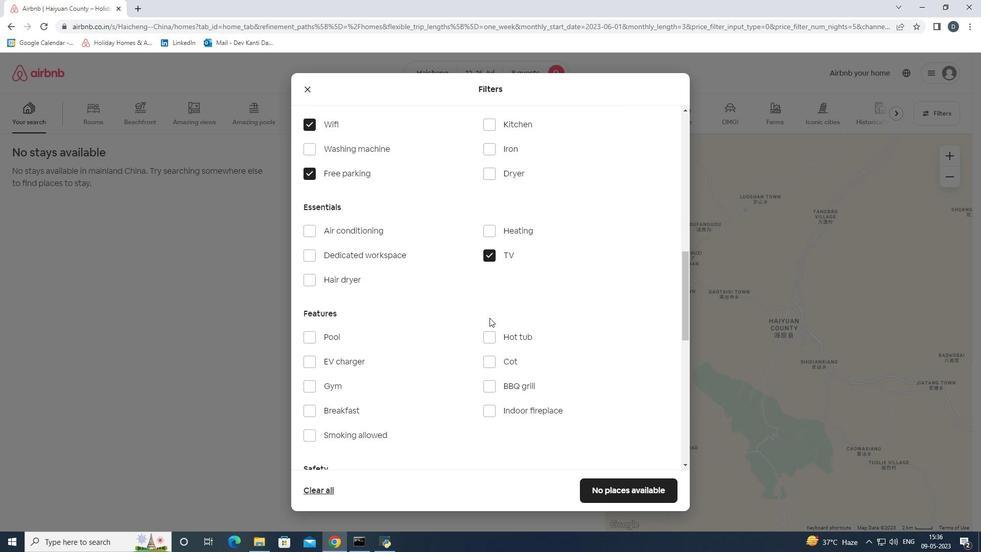 
Action: Mouse moved to (316, 336)
Screenshot: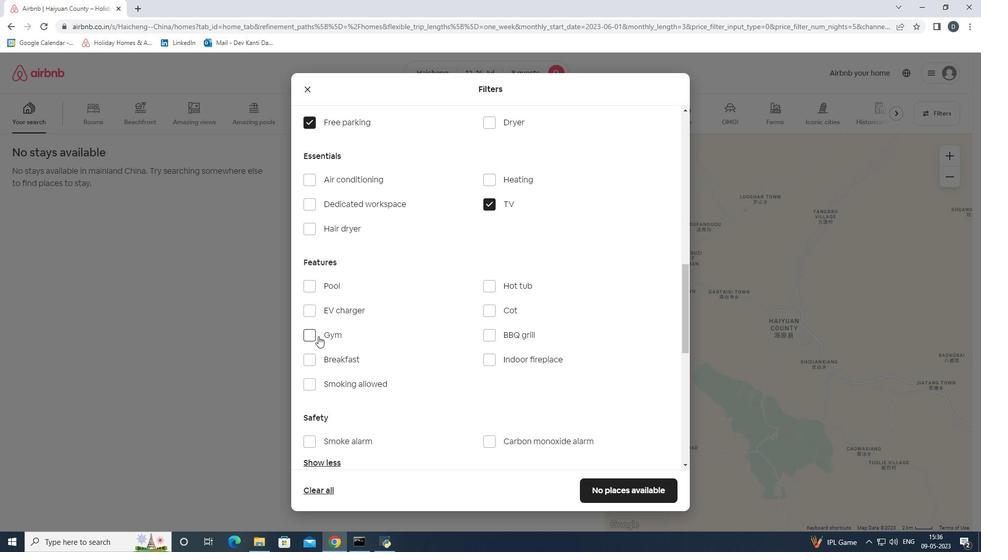 
Action: Mouse pressed left at (316, 336)
Screenshot: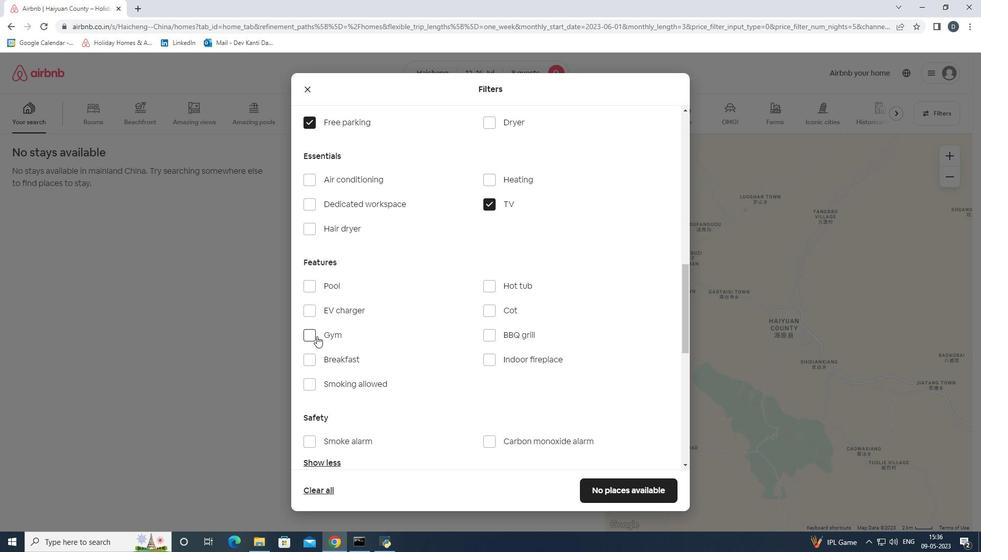 
Action: Mouse moved to (310, 356)
Screenshot: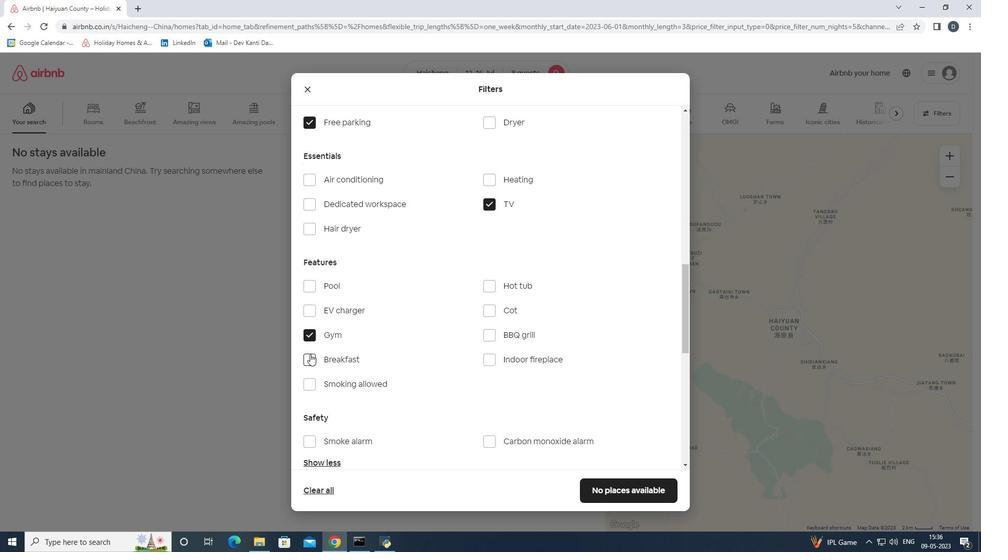 
Action: Mouse pressed left at (310, 356)
Screenshot: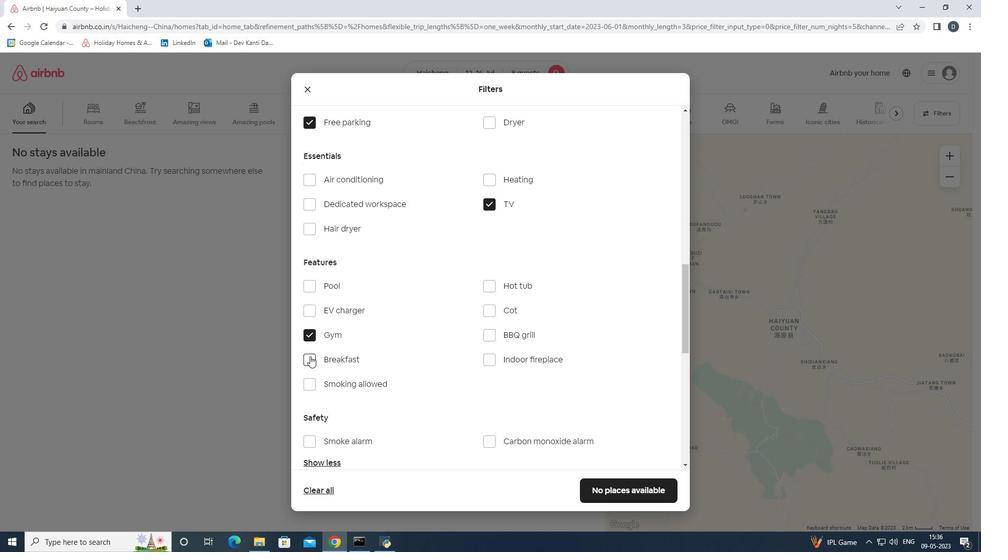 
Action: Mouse scrolled (310, 355) with delta (0, 0)
Screenshot: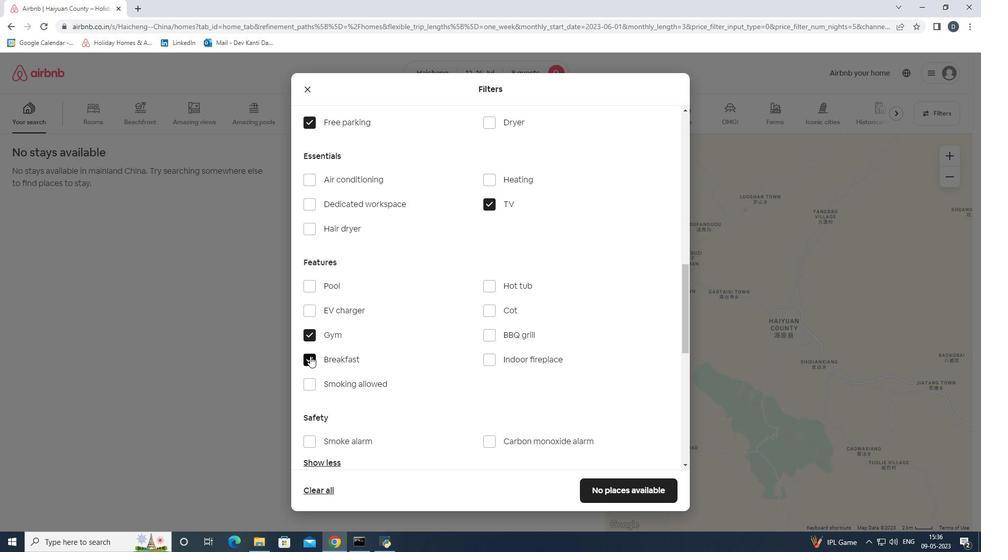 
Action: Mouse scrolled (310, 355) with delta (0, 0)
Screenshot: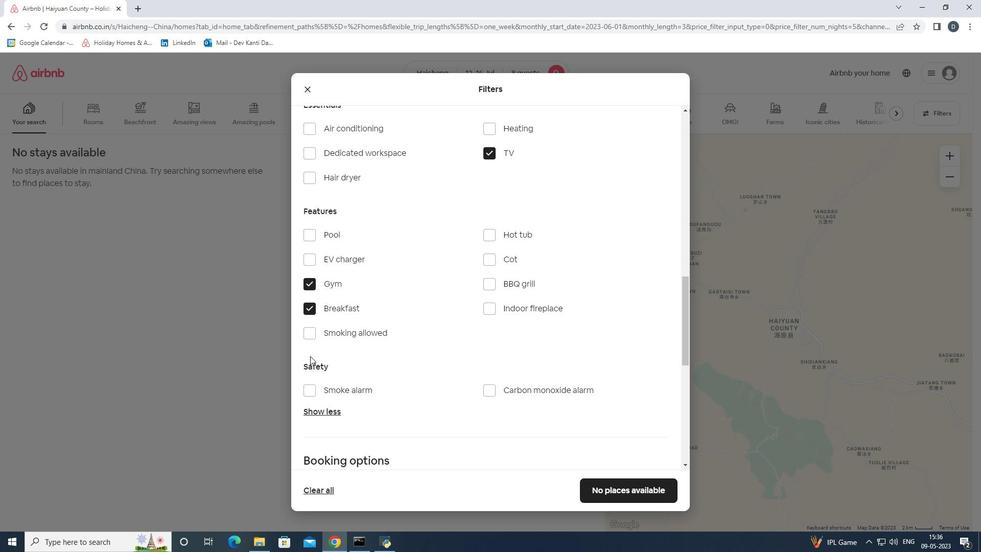 
Action: Mouse scrolled (310, 355) with delta (0, 0)
Screenshot: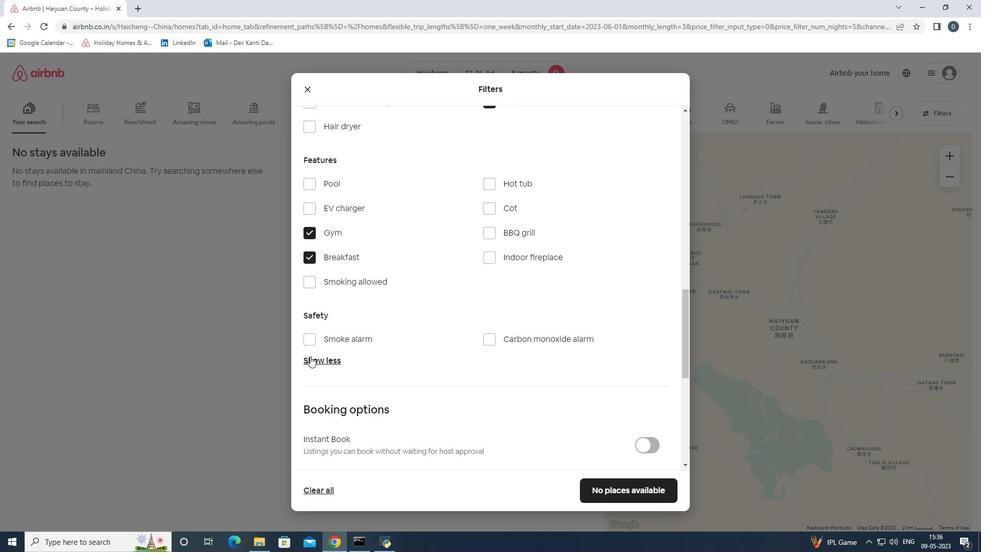 
Action: Mouse scrolled (310, 355) with delta (0, 0)
Screenshot: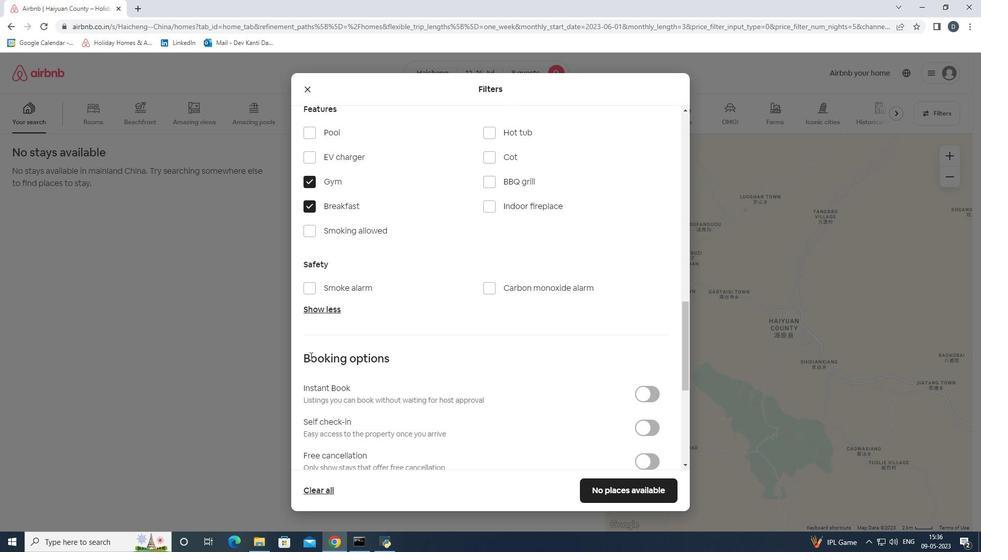 
Action: Mouse moved to (353, 350)
Screenshot: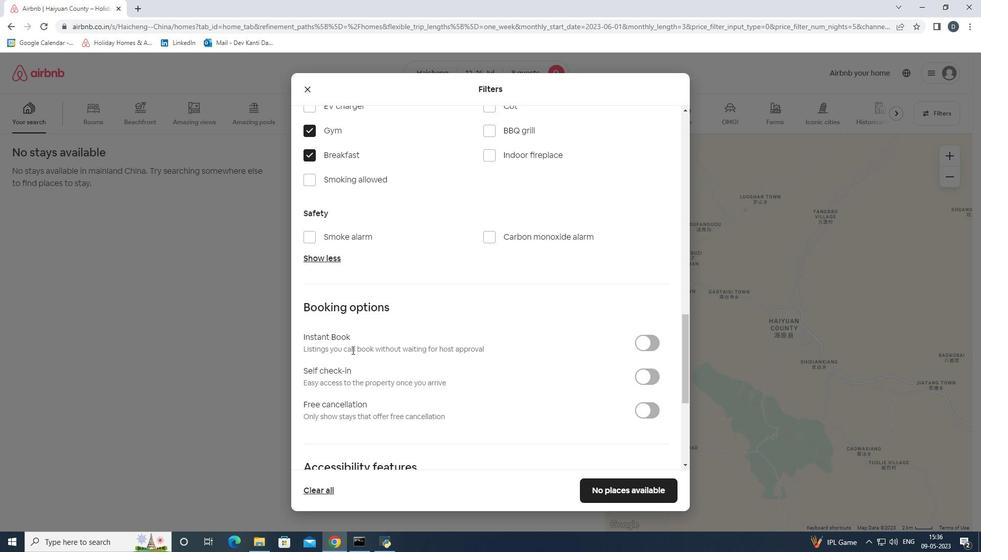 
Action: Mouse scrolled (353, 350) with delta (0, 0)
Screenshot: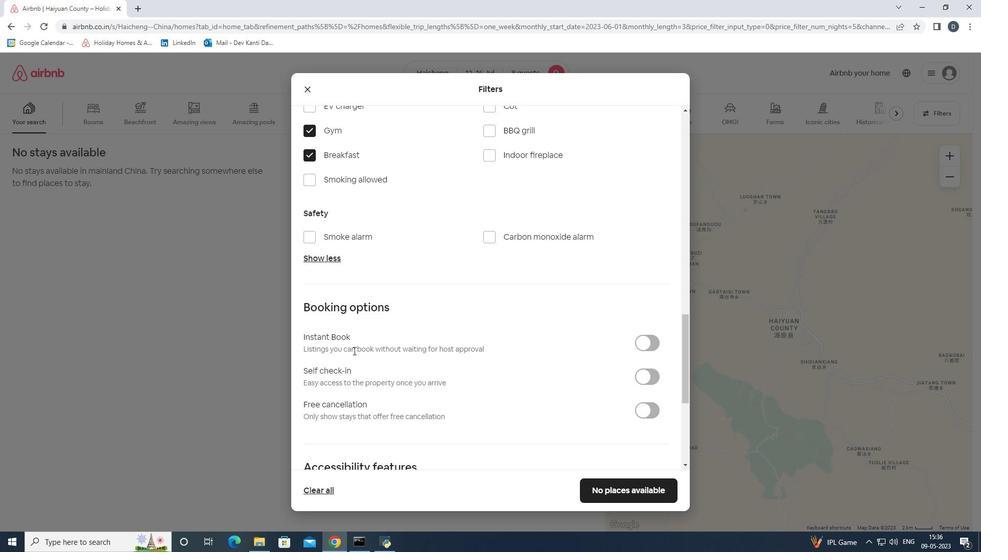 
Action: Mouse moved to (640, 322)
Screenshot: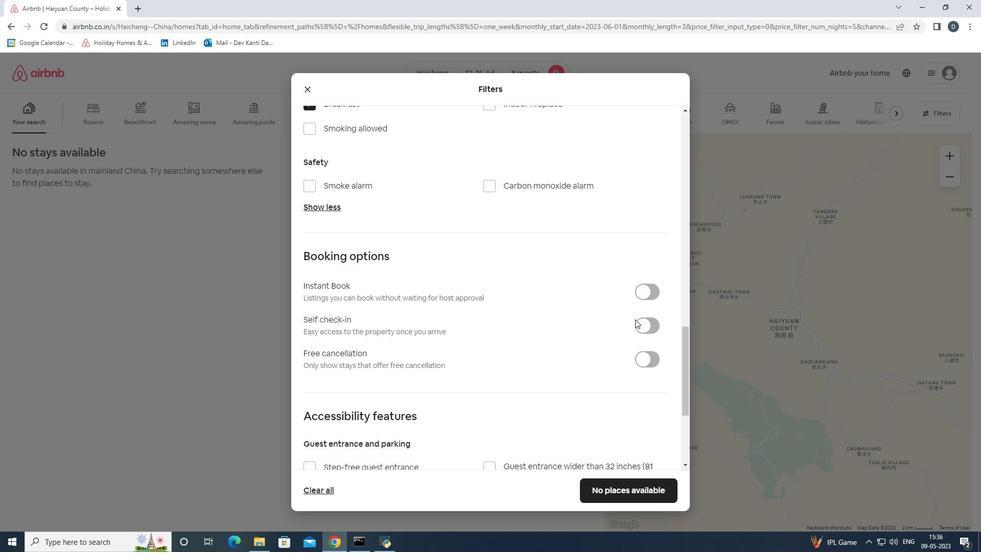 
Action: Mouse pressed left at (640, 322)
Screenshot: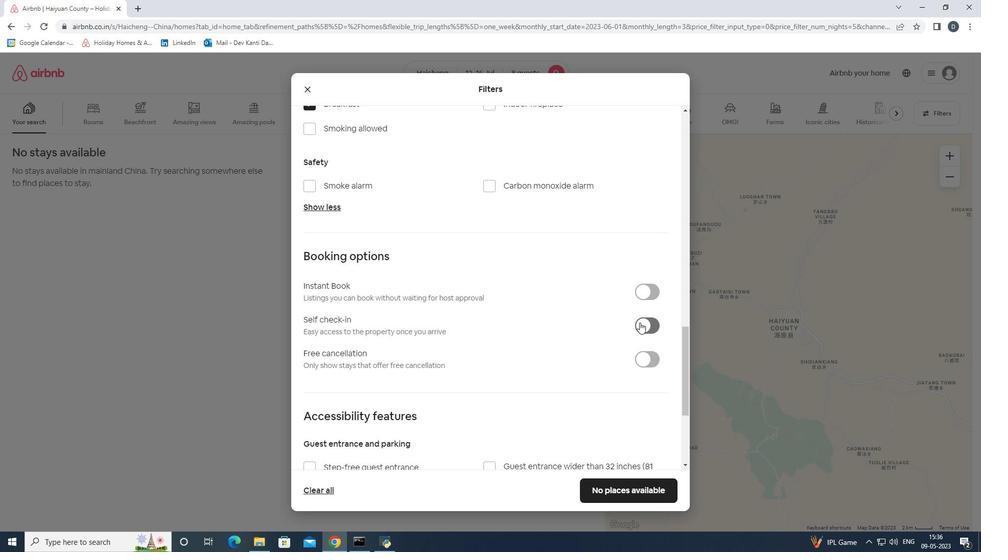
Action: Mouse moved to (640, 323)
Screenshot: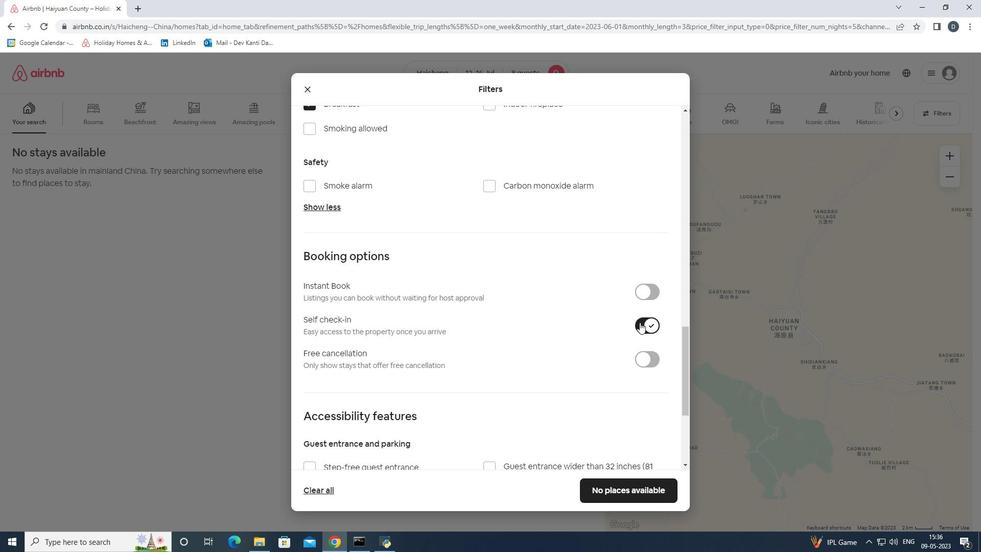 
Action: Mouse scrolled (640, 322) with delta (0, 0)
Screenshot: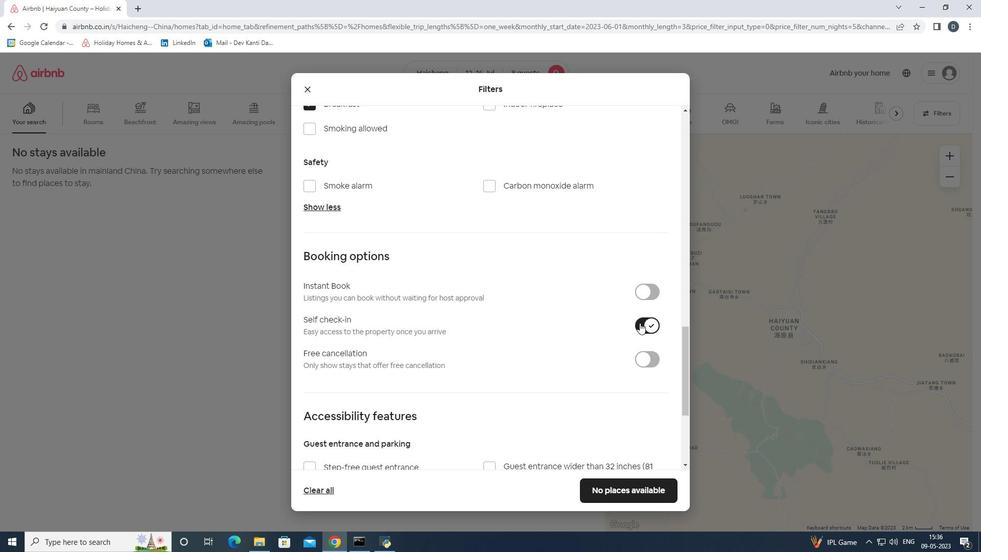 
Action: Mouse scrolled (640, 322) with delta (0, 0)
Screenshot: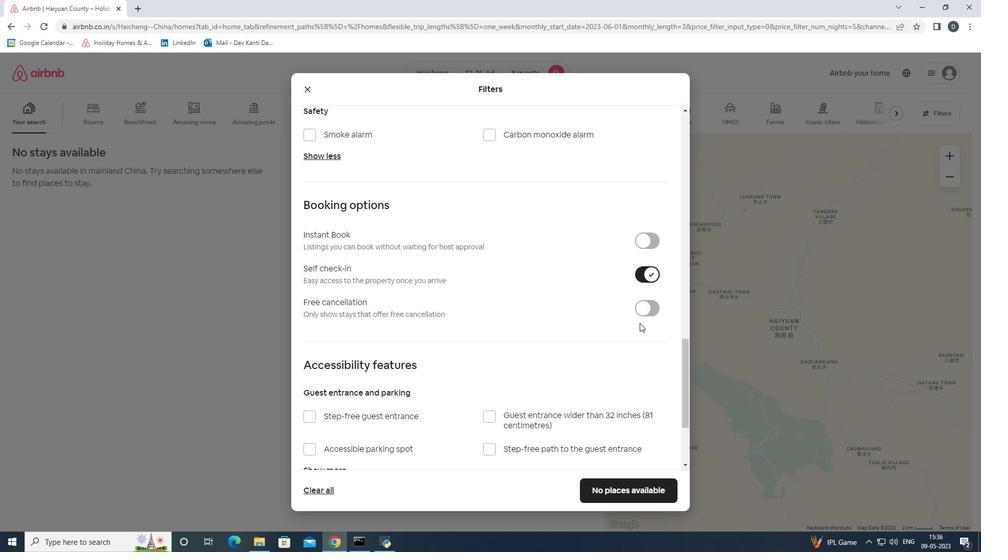 
Action: Mouse scrolled (640, 322) with delta (0, 0)
Screenshot: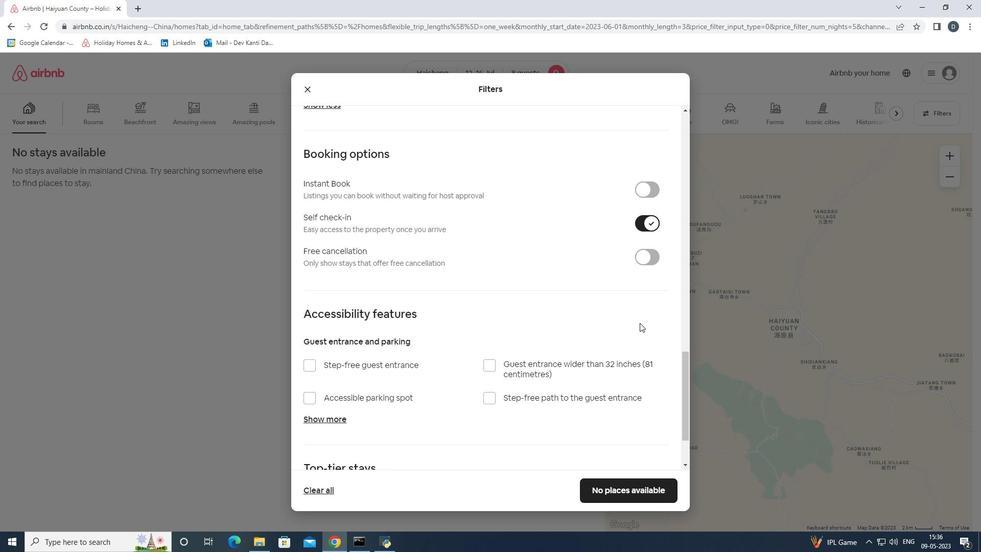 
Action: Mouse moved to (640, 324)
Screenshot: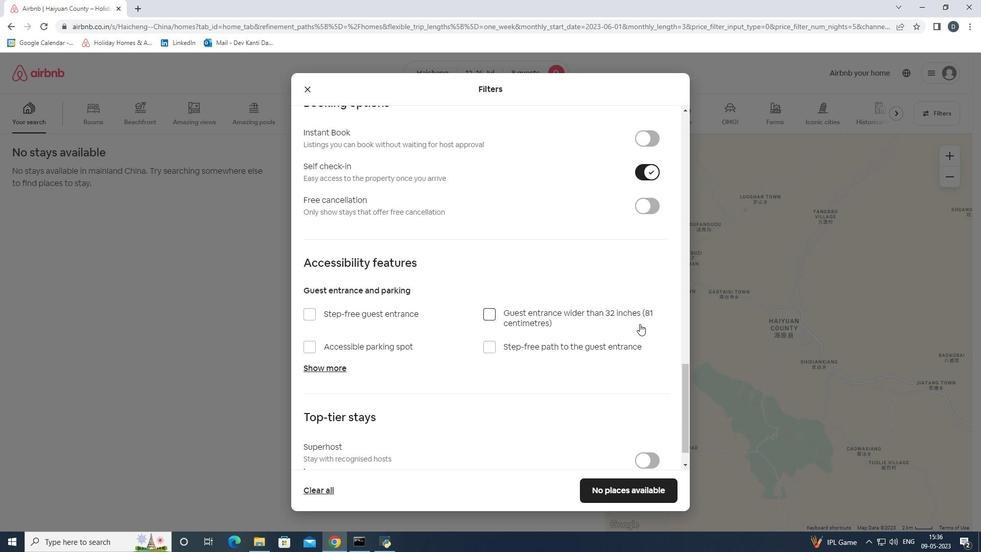 
Action: Mouse scrolled (640, 324) with delta (0, 0)
Screenshot: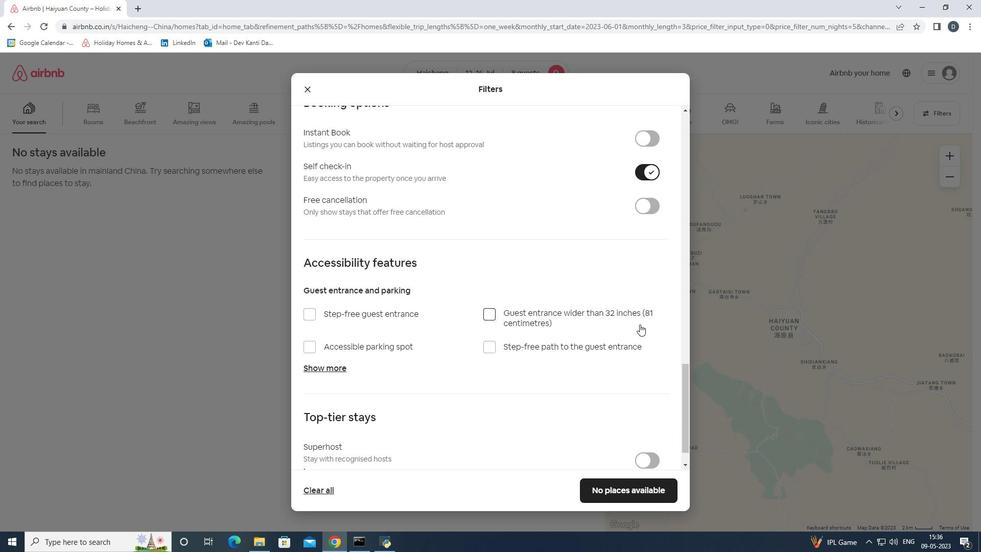 
Action: Mouse scrolled (640, 324) with delta (0, 0)
Screenshot: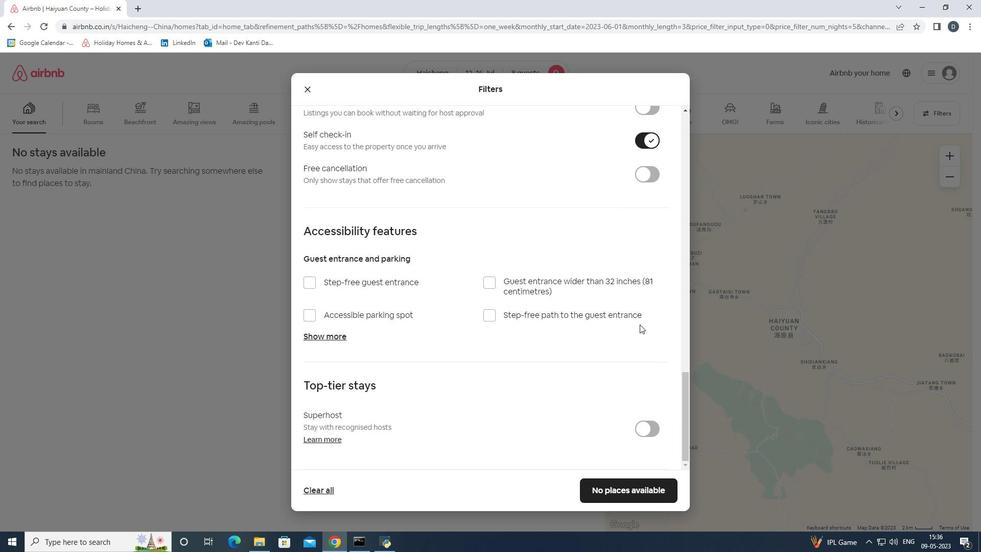 
Action: Mouse moved to (624, 484)
Screenshot: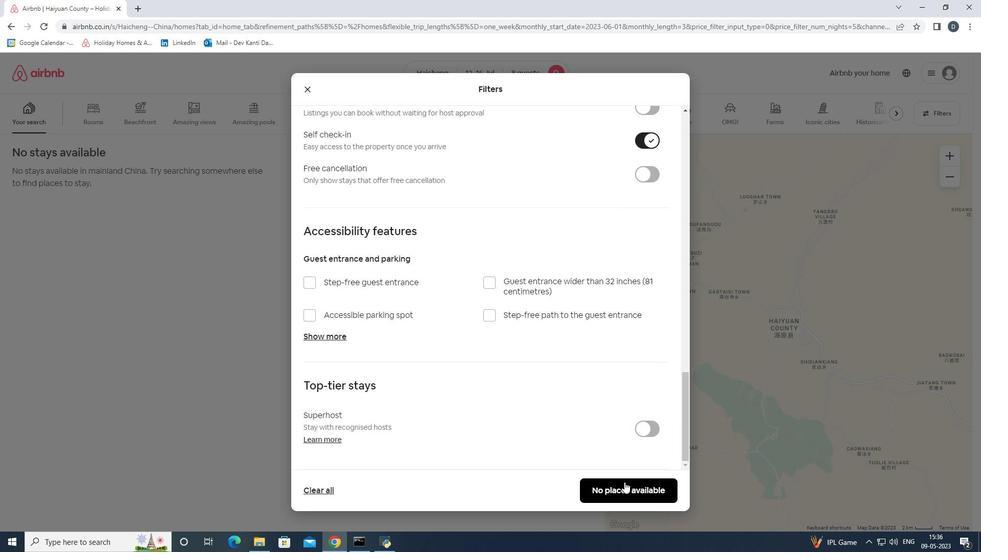 
Action: Mouse pressed left at (624, 484)
Screenshot: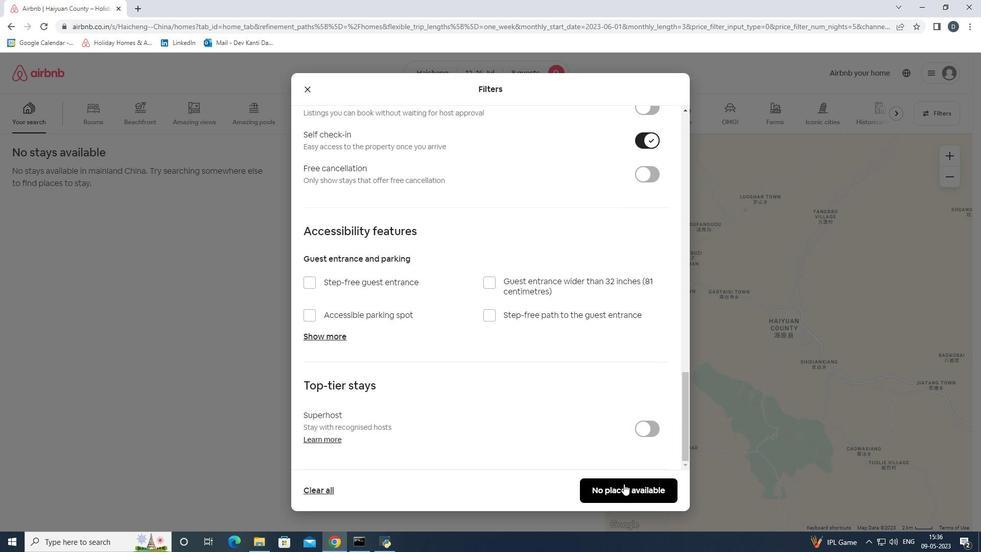 
